 Task: Get directions from Canyonlands National Park, Utah, United States to Mount St. Helens, Washington, United States departing at 10:00 am on the 17th of June
Action: Mouse moved to (197, 99)
Screenshot: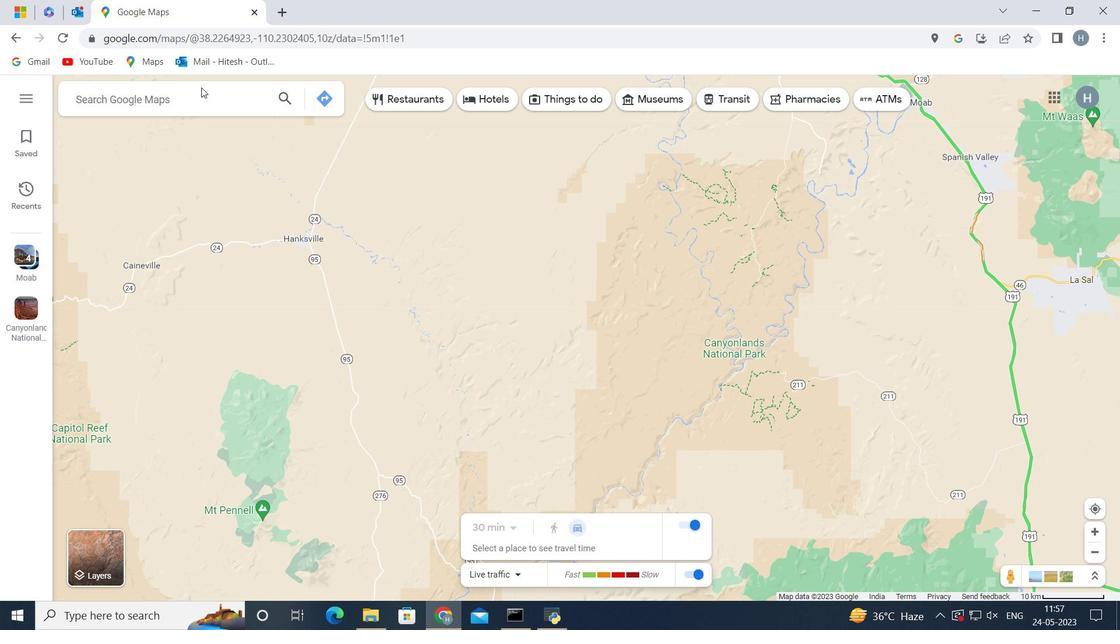 
Action: Mouse pressed left at (197, 99)
Screenshot: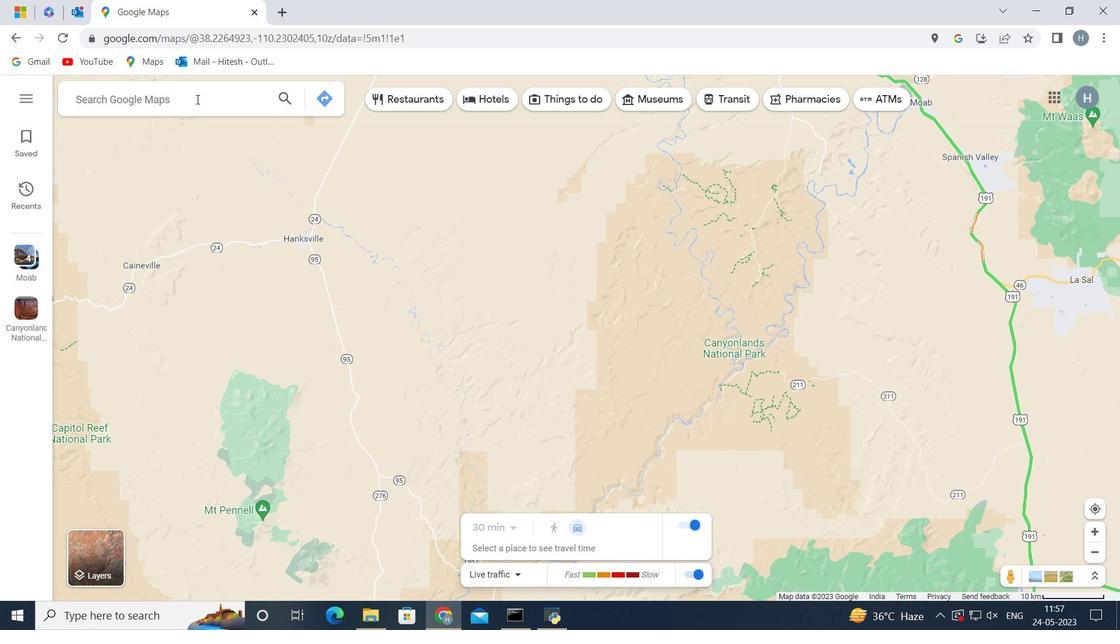 
Action: Key pressed <Key.shift>Canyonlands<Key.space>national<Key.space>park<Key.space>utah<Key.space>united<Key.space>state
Screenshot: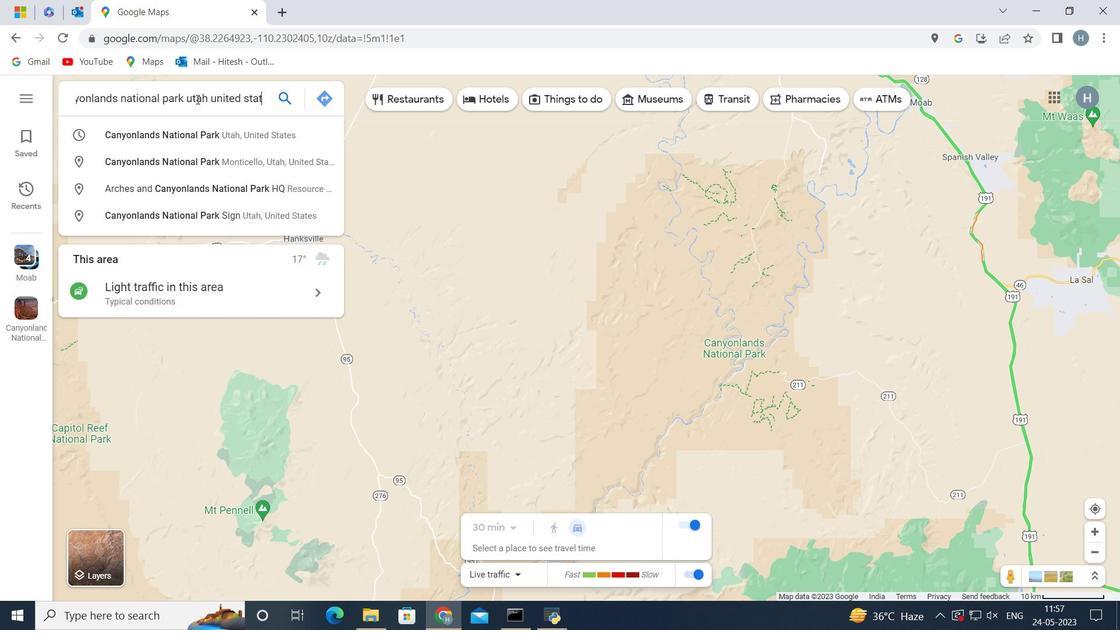 
Action: Mouse moved to (323, 96)
Screenshot: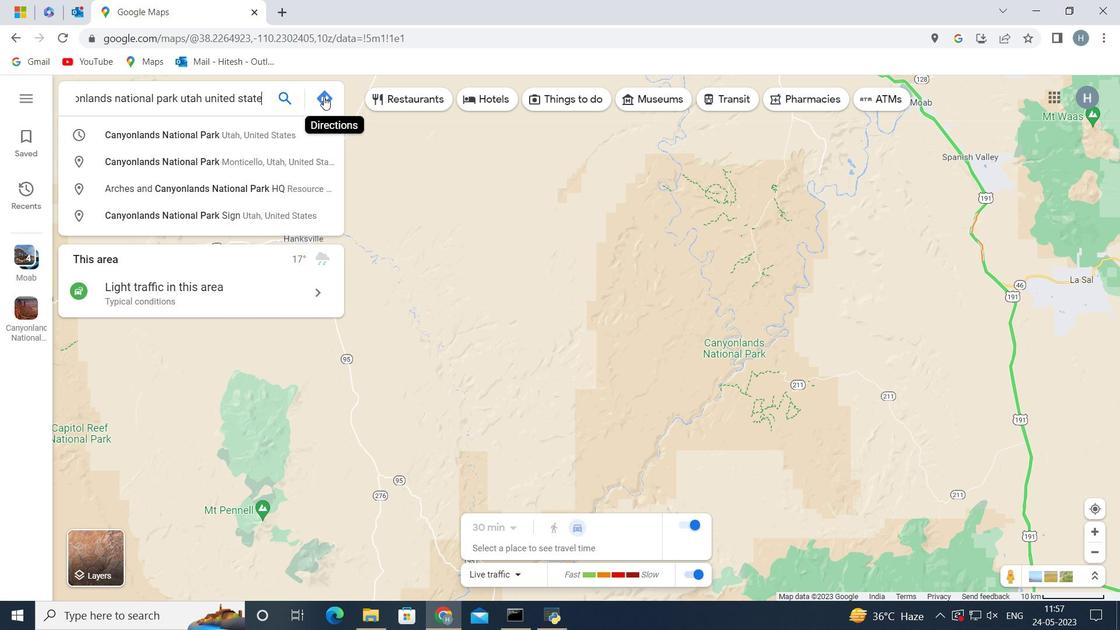 
Action: Mouse pressed left at (323, 96)
Screenshot: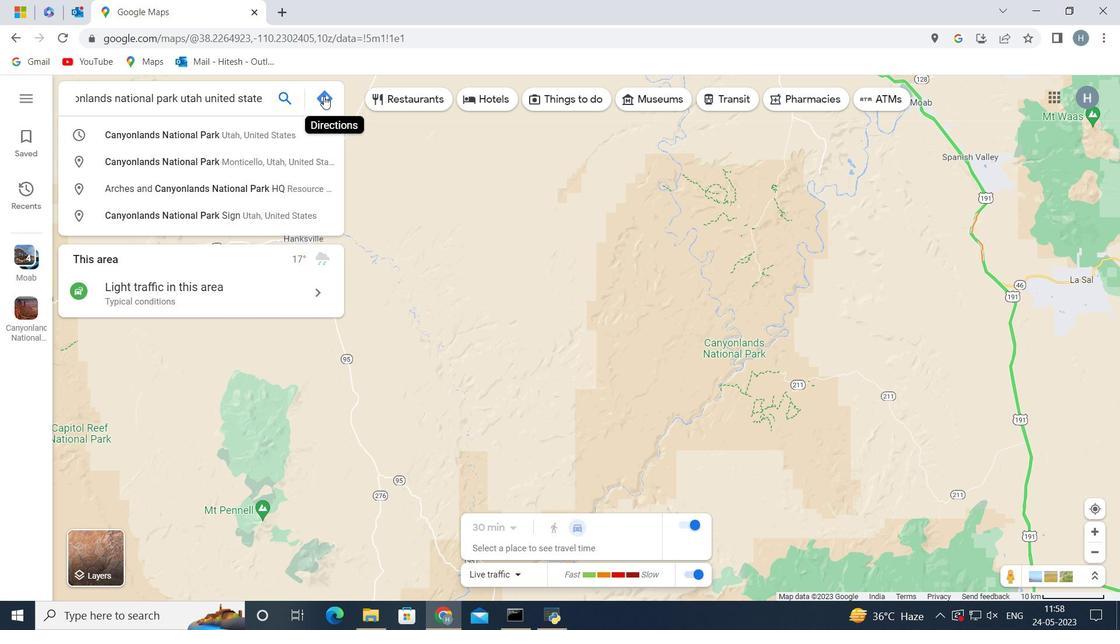 
Action: Mouse moved to (222, 144)
Screenshot: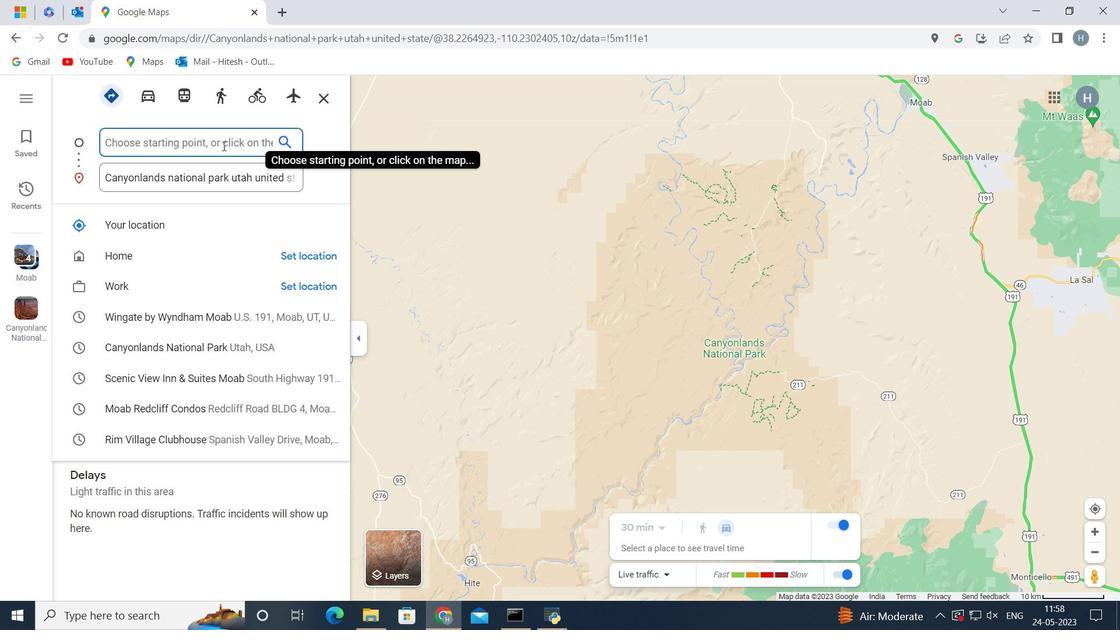
Action: Key pressed <Key.shift>Mount<Key.space><Key.shift>St.helens<Key.space>washington<Key.space>united<Key.space>state
Screenshot: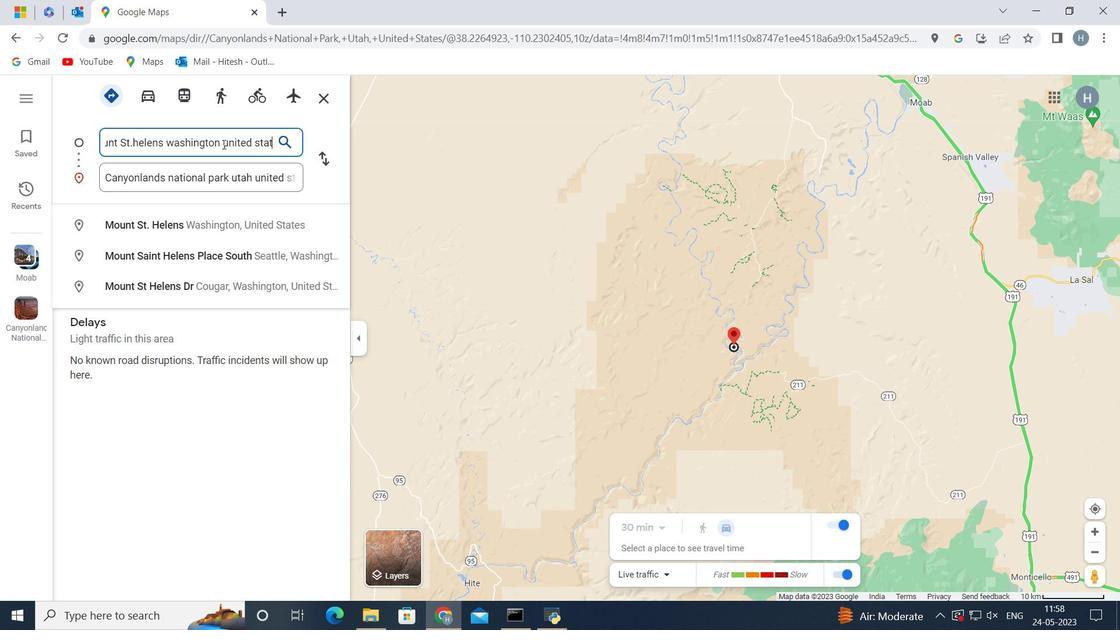 
Action: Mouse moved to (322, 157)
Screenshot: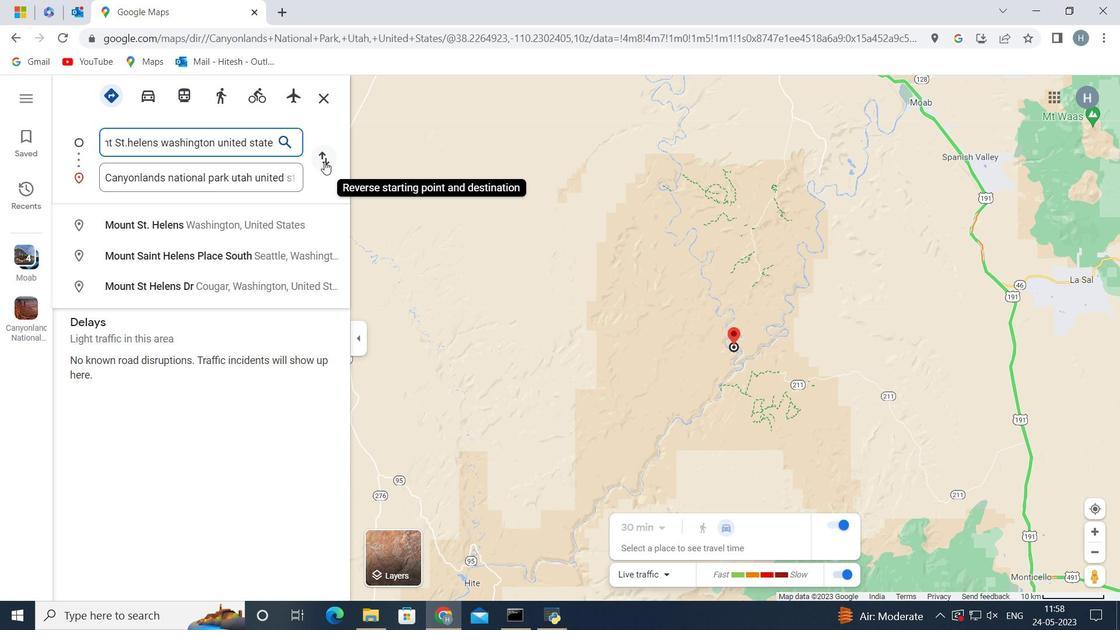 
Action: Mouse pressed left at (322, 157)
Screenshot: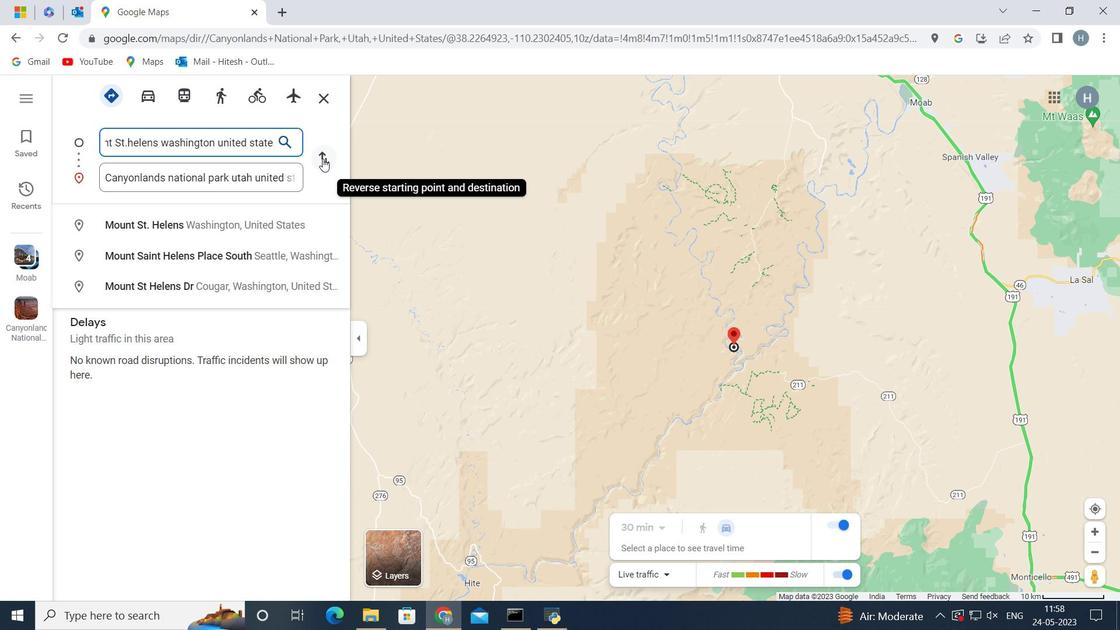 
Action: Mouse moved to (166, 257)
Screenshot: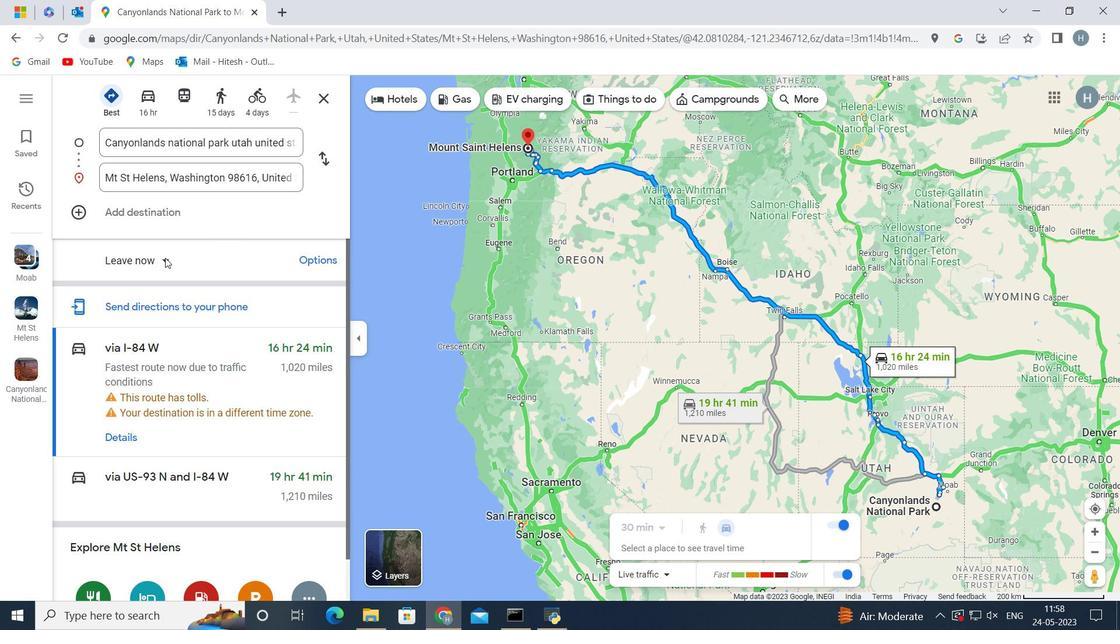 
Action: Mouse pressed left at (166, 257)
Screenshot: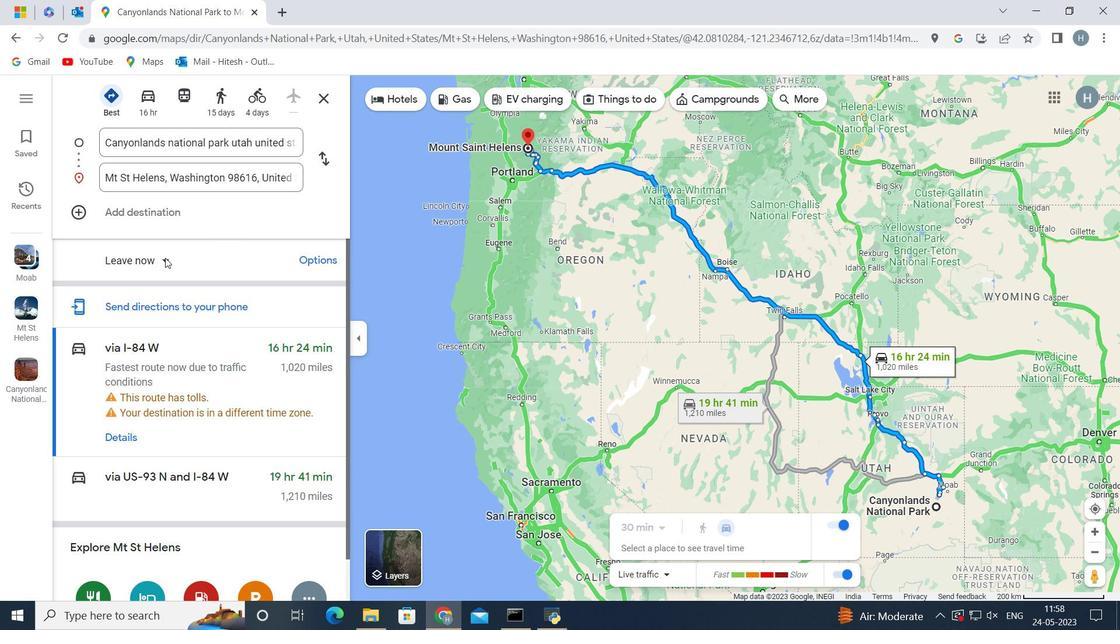 
Action: Mouse moved to (140, 301)
Screenshot: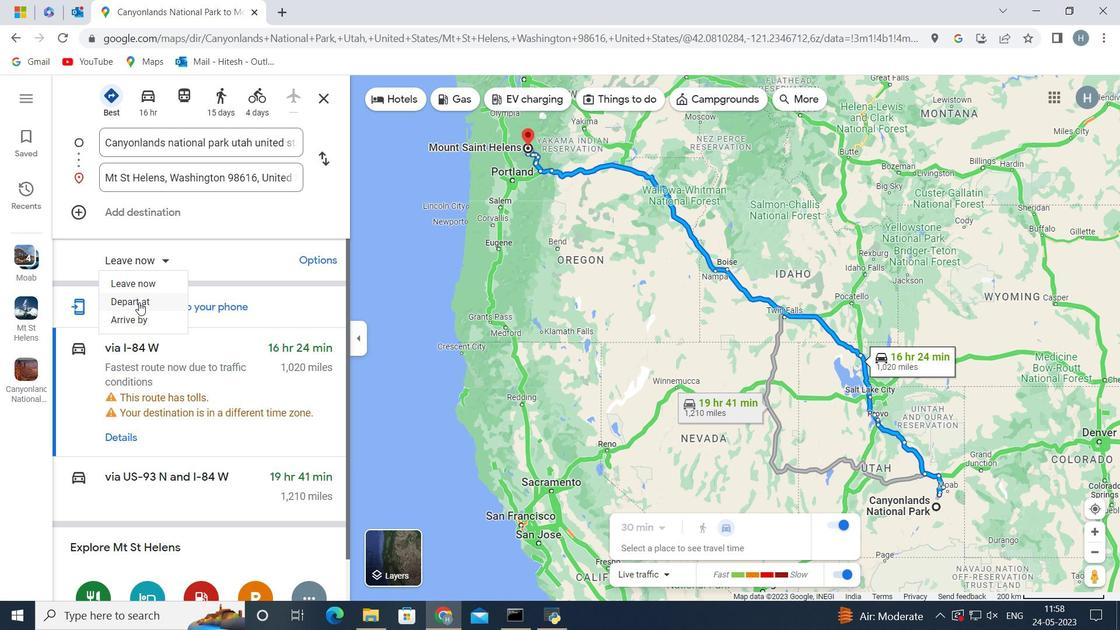 
Action: Mouse pressed left at (140, 301)
Screenshot: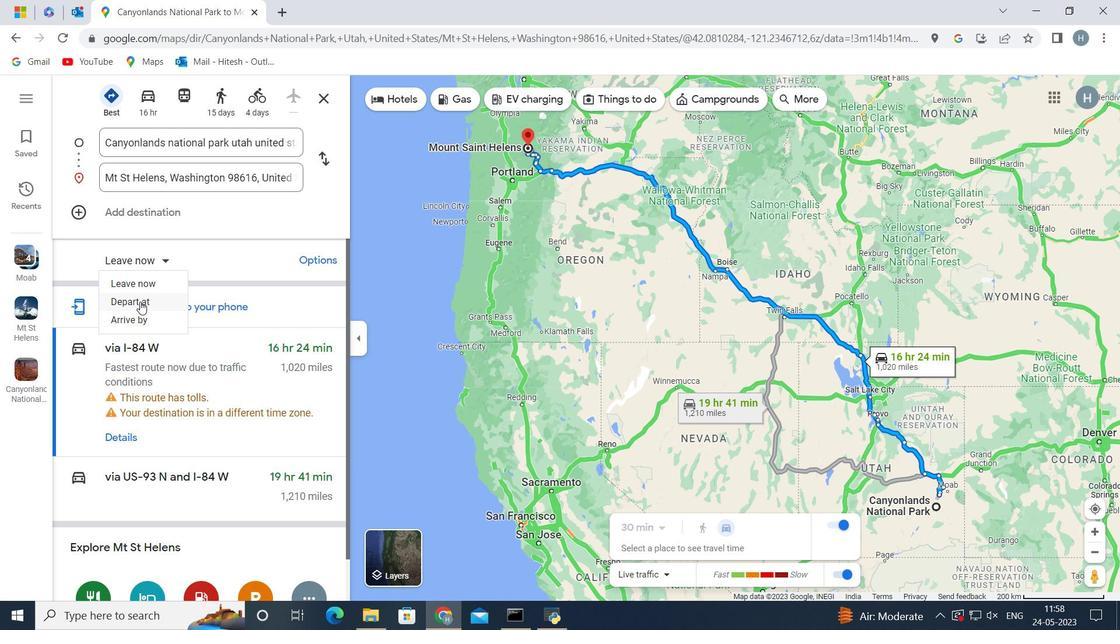 
Action: Mouse moved to (186, 246)
Screenshot: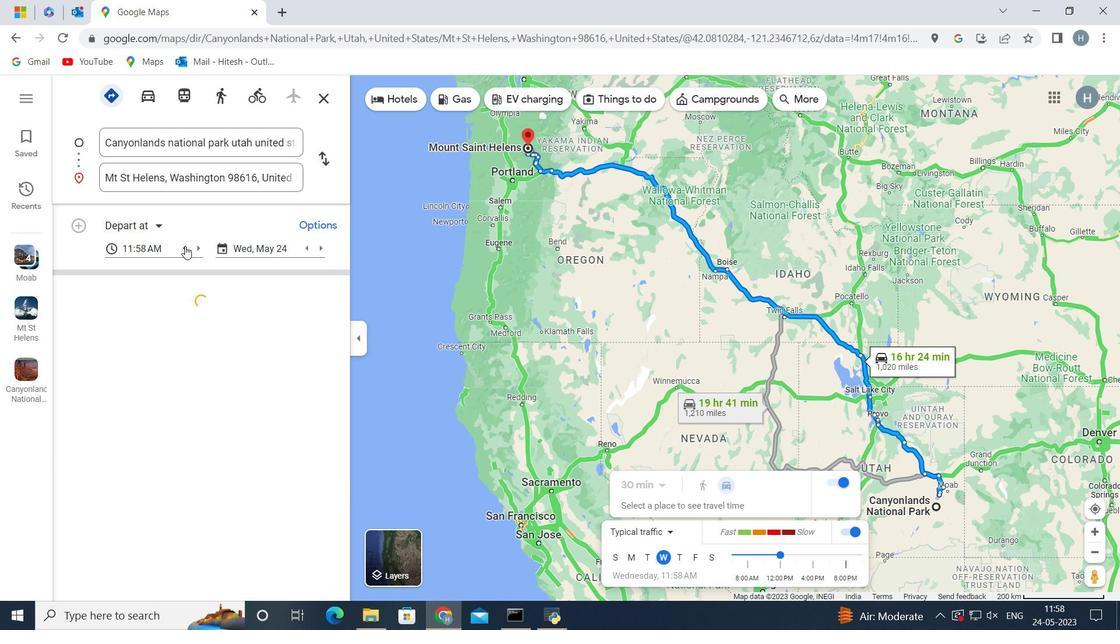 
Action: Mouse pressed left at (186, 246)
Screenshot: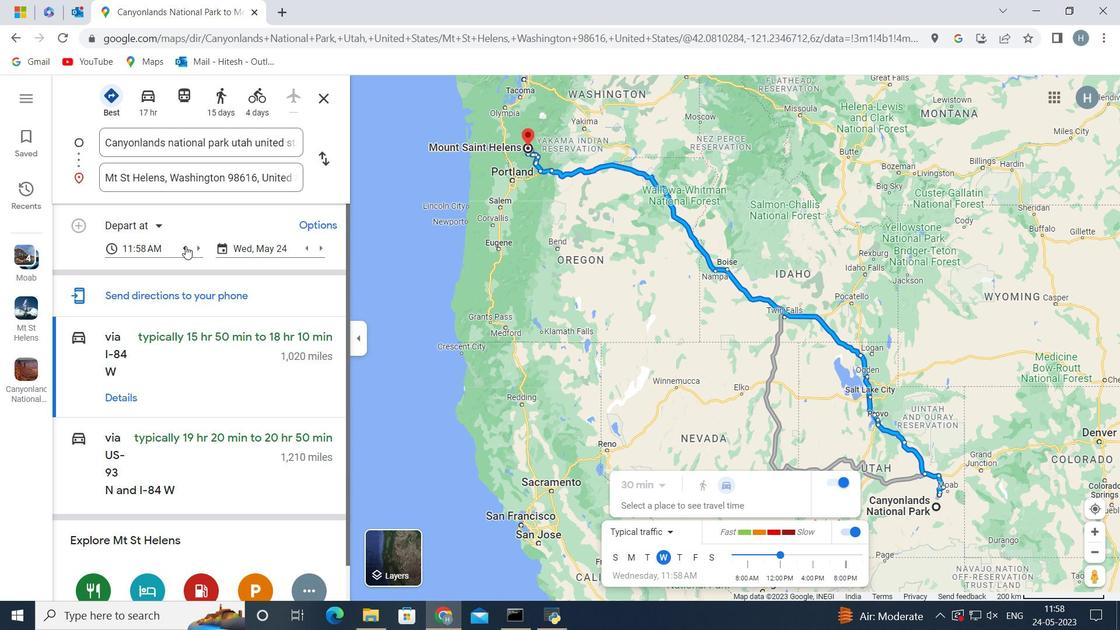 
Action: Mouse pressed left at (186, 246)
Screenshot: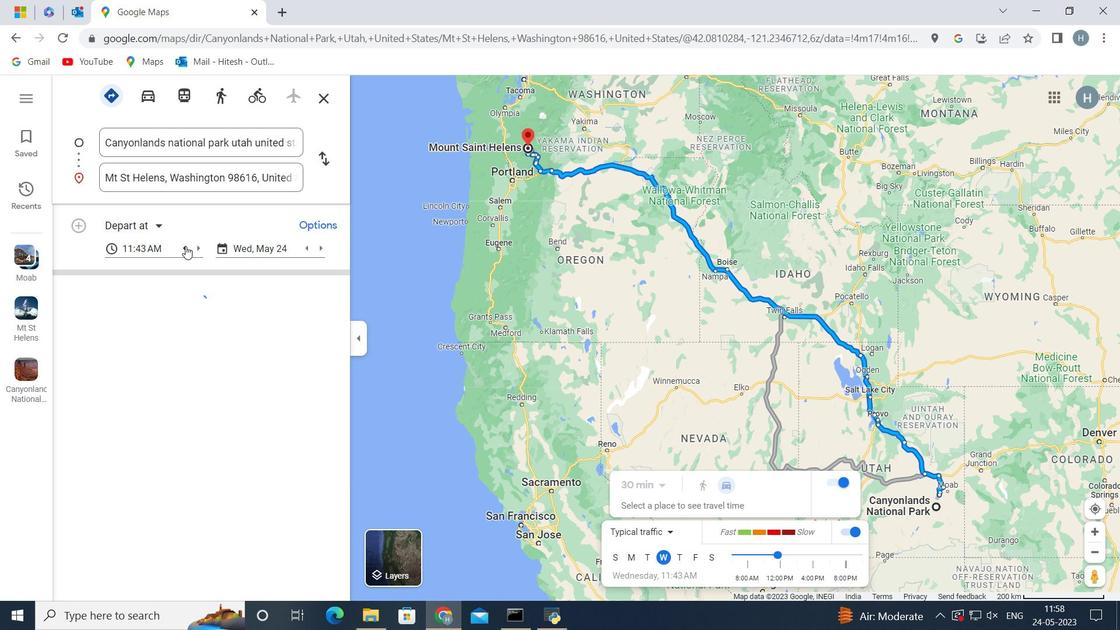 
Action: Mouse moved to (182, 246)
Screenshot: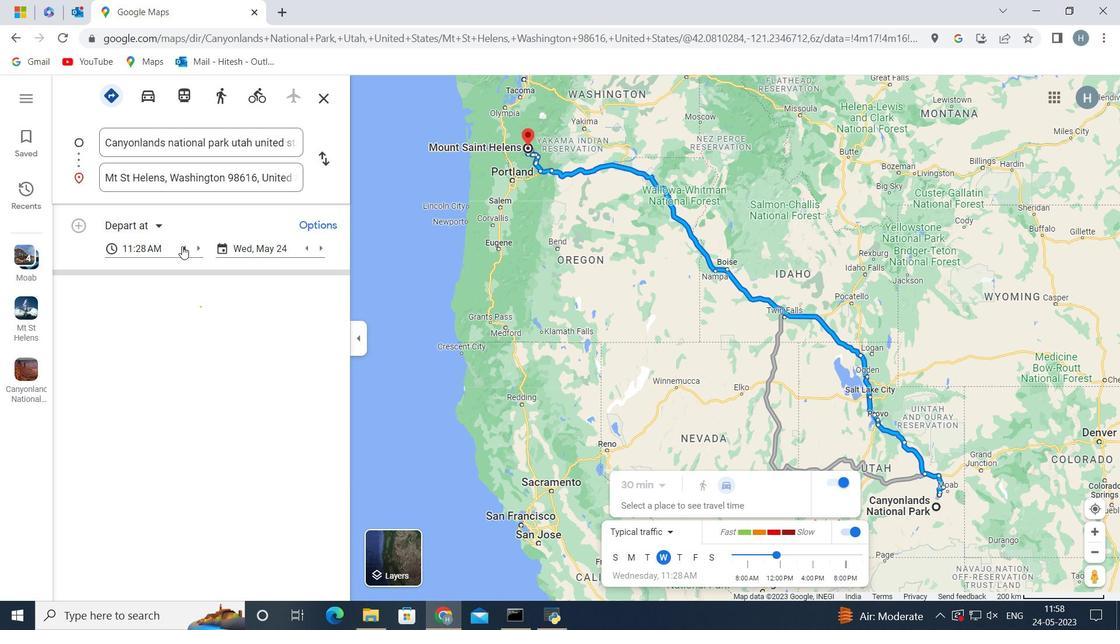 
Action: Mouse pressed left at (182, 246)
Screenshot: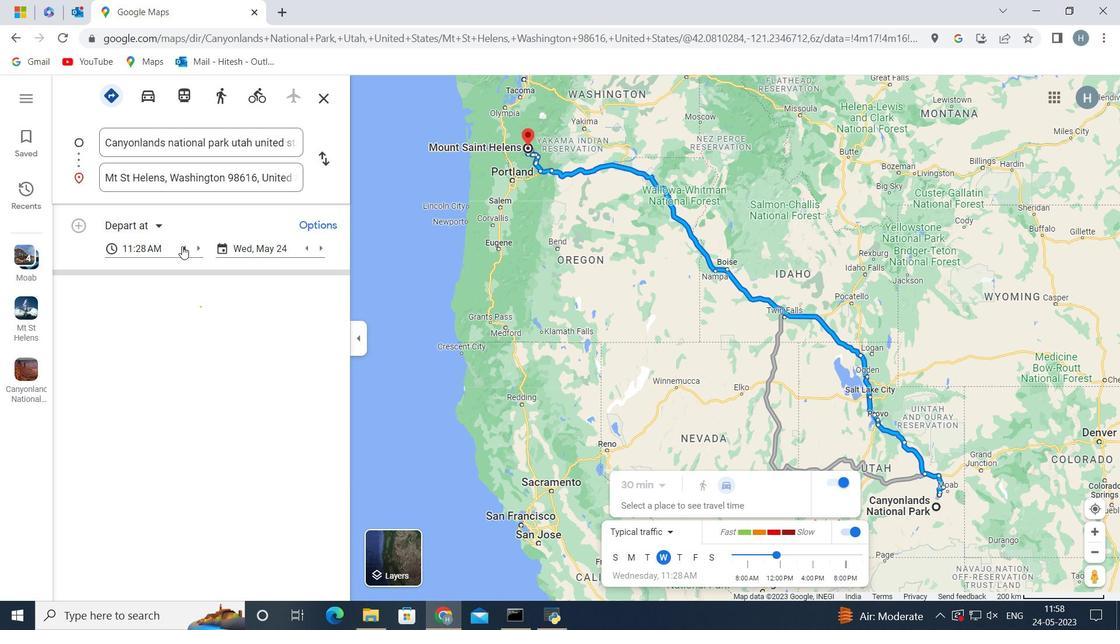 
Action: Mouse pressed left at (182, 246)
Screenshot: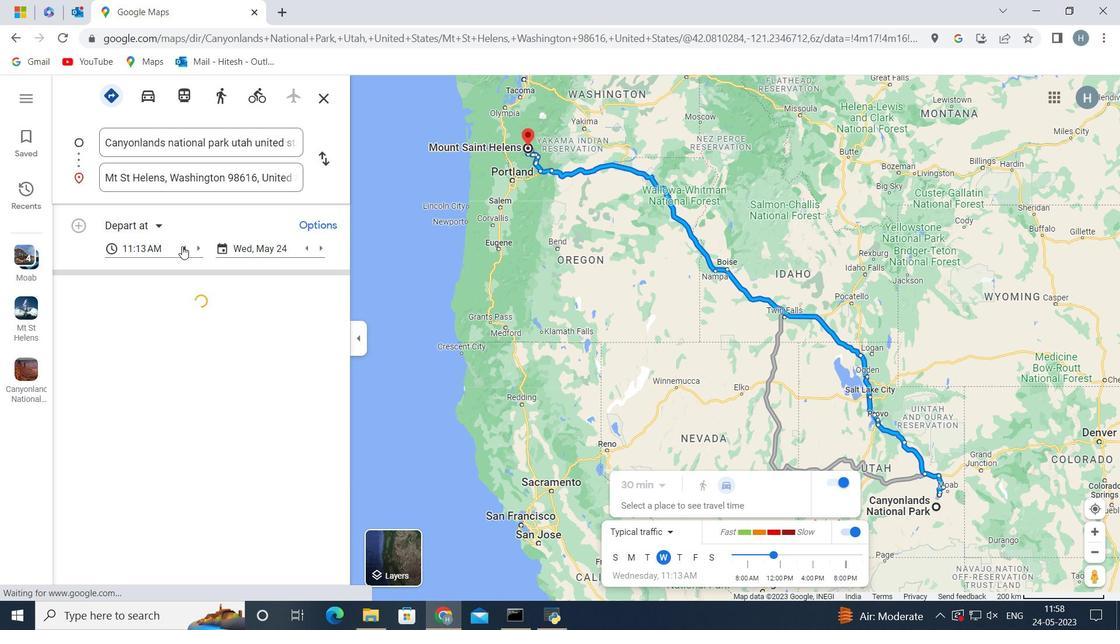 
Action: Mouse pressed left at (182, 246)
Screenshot: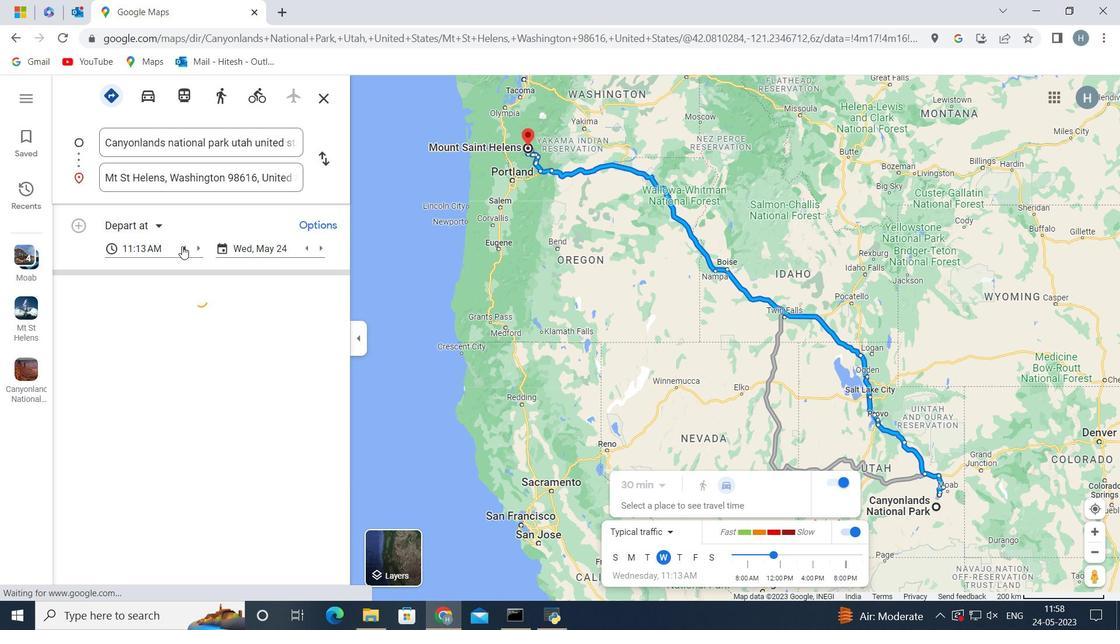 
Action: Mouse pressed left at (182, 246)
Screenshot: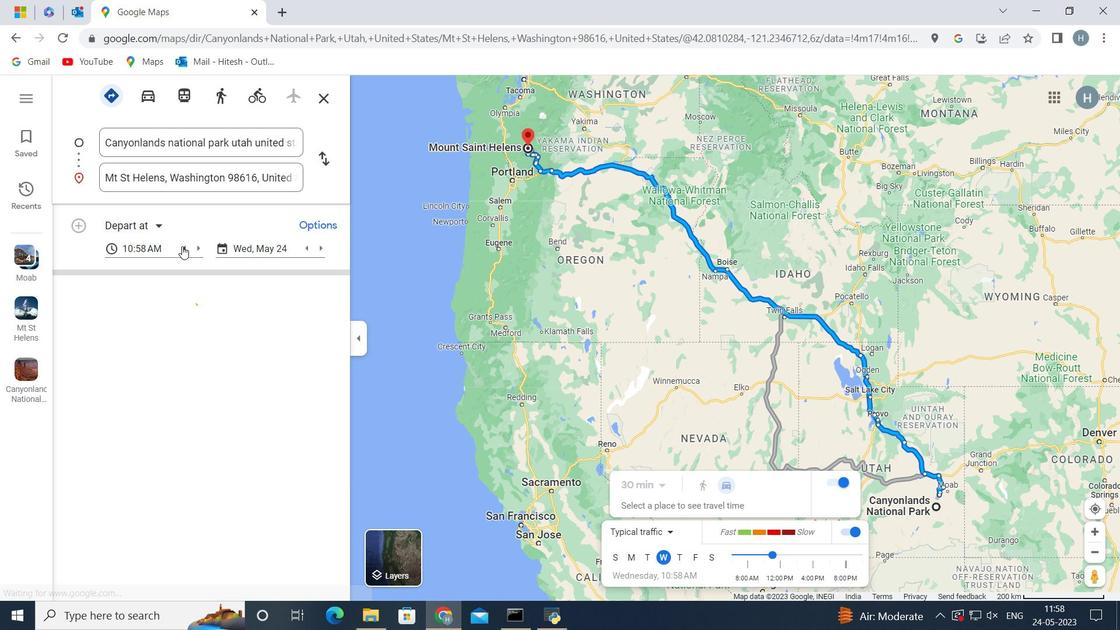 
Action: Mouse pressed left at (182, 246)
Screenshot: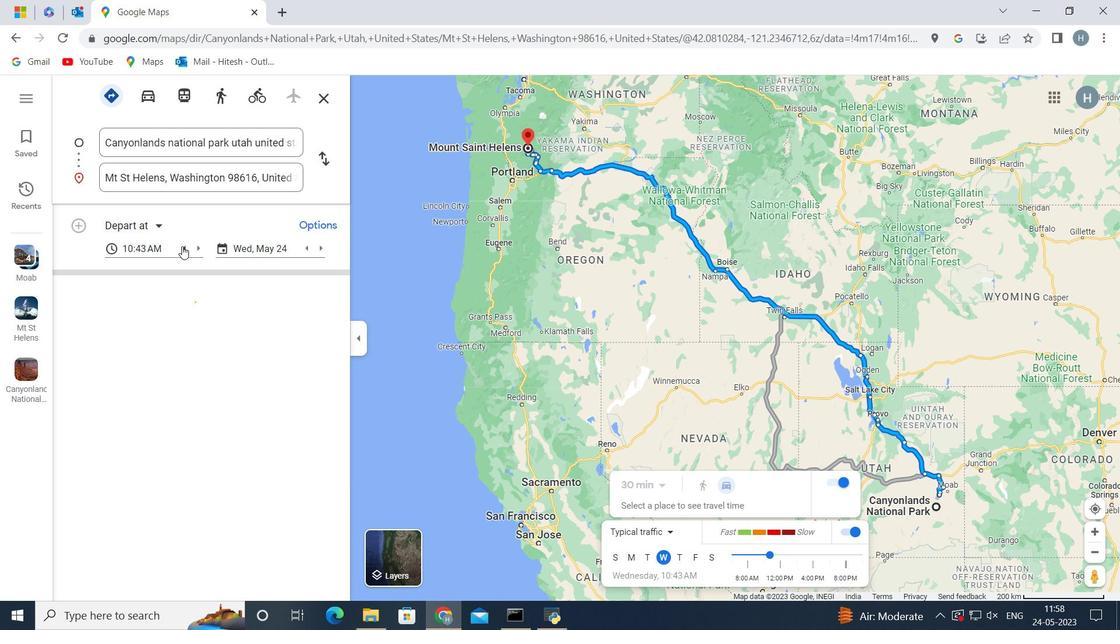 
Action: Mouse pressed left at (182, 246)
Screenshot: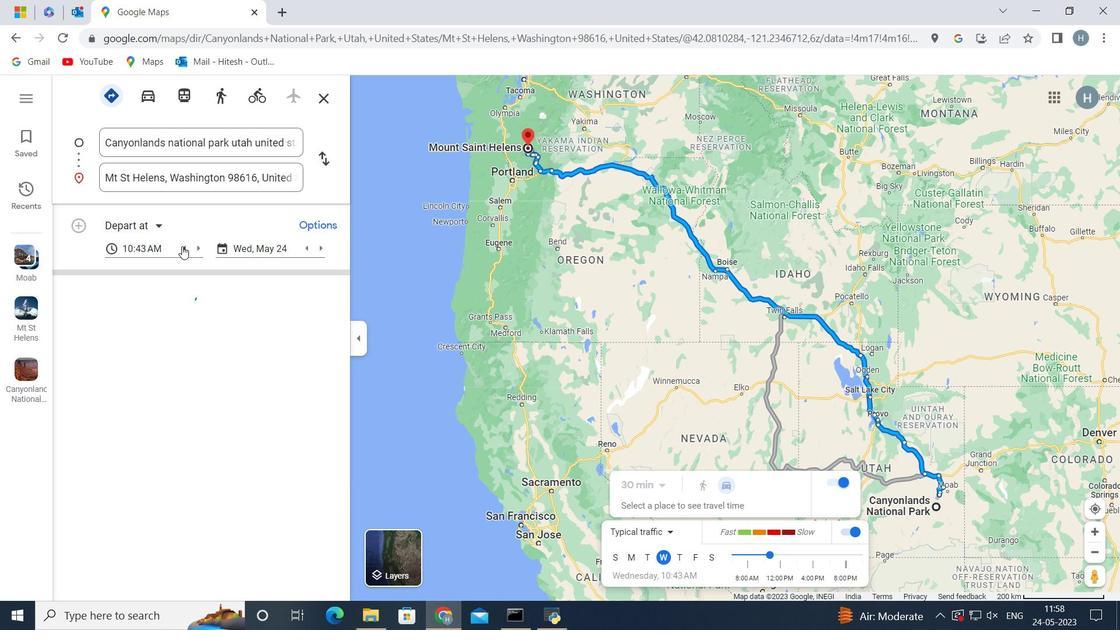 
Action: Mouse pressed left at (182, 246)
Screenshot: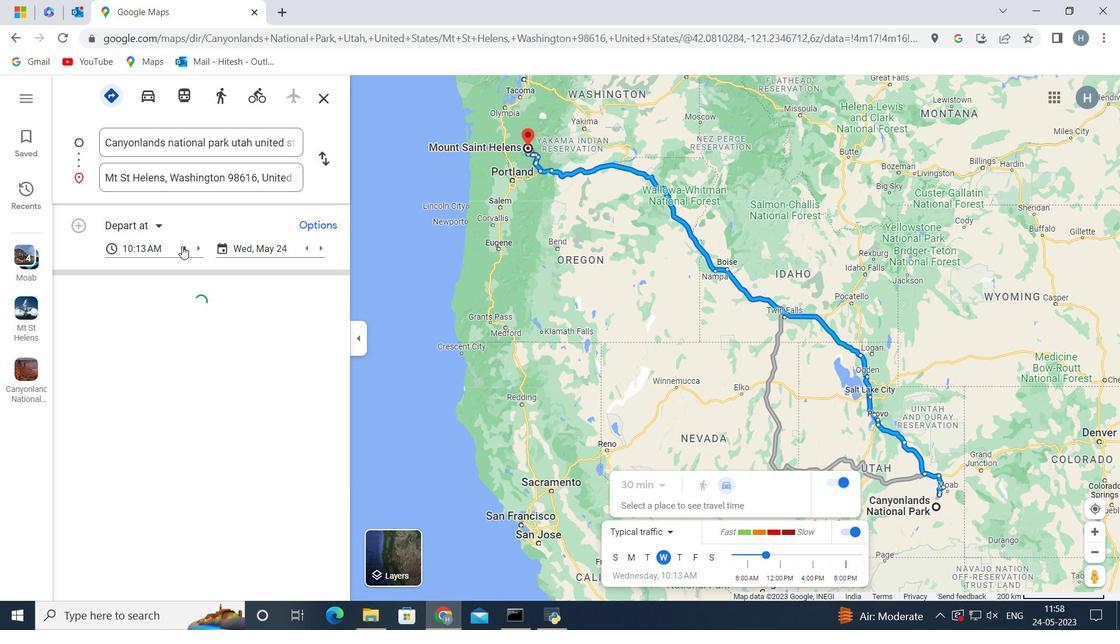 
Action: Mouse pressed left at (182, 246)
Screenshot: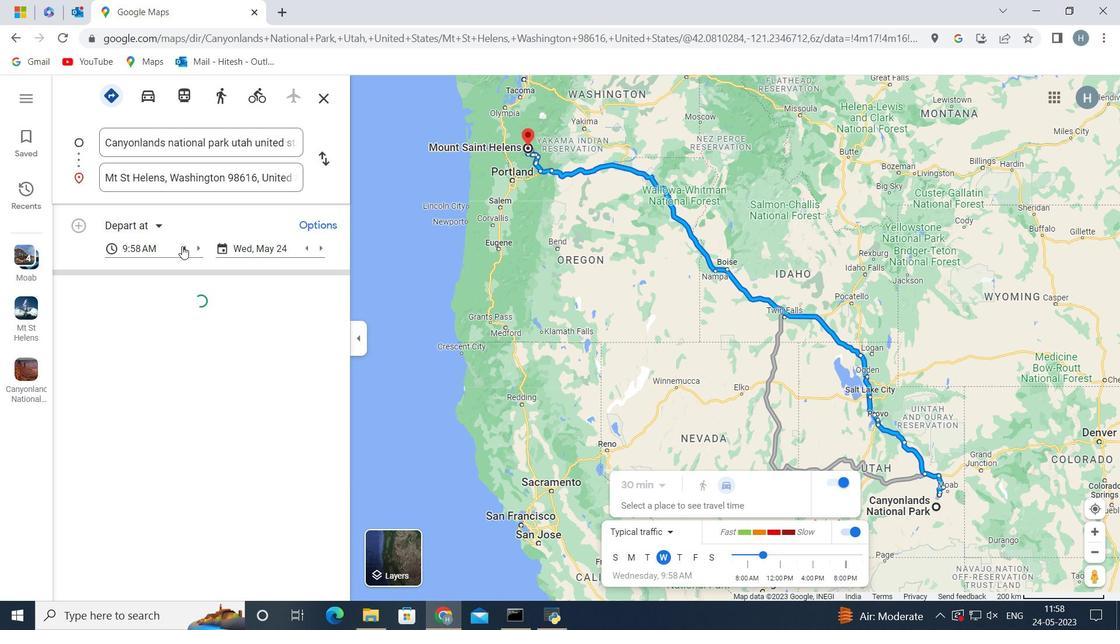 
Action: Mouse moved to (200, 247)
Screenshot: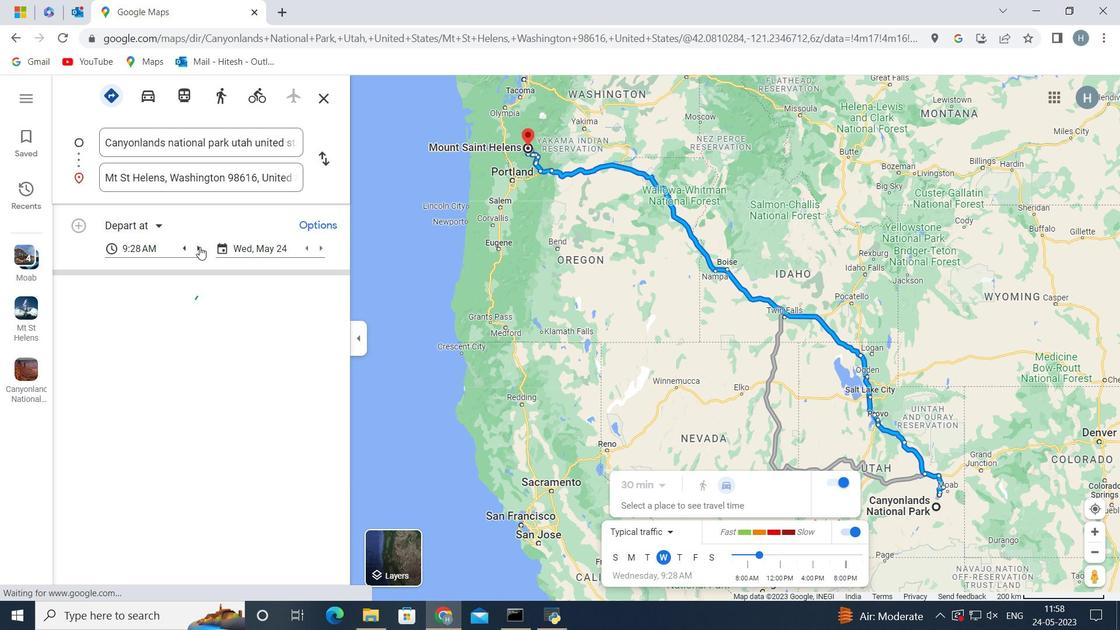 
Action: Mouse pressed left at (200, 247)
Screenshot: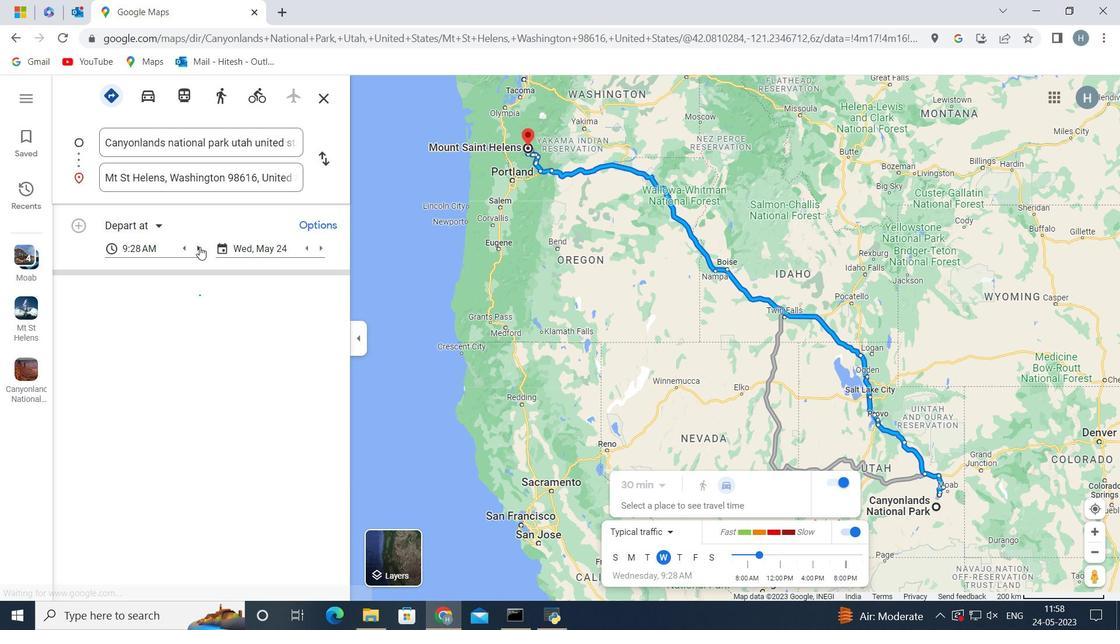 
Action: Mouse pressed left at (200, 247)
Screenshot: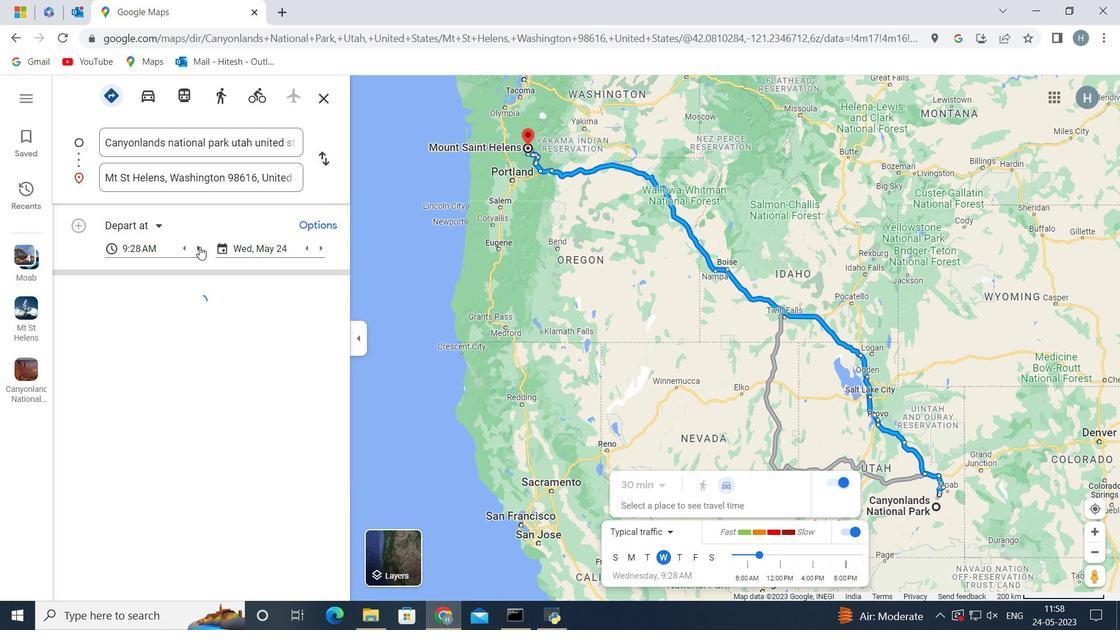 
Action: Mouse pressed left at (200, 247)
Screenshot: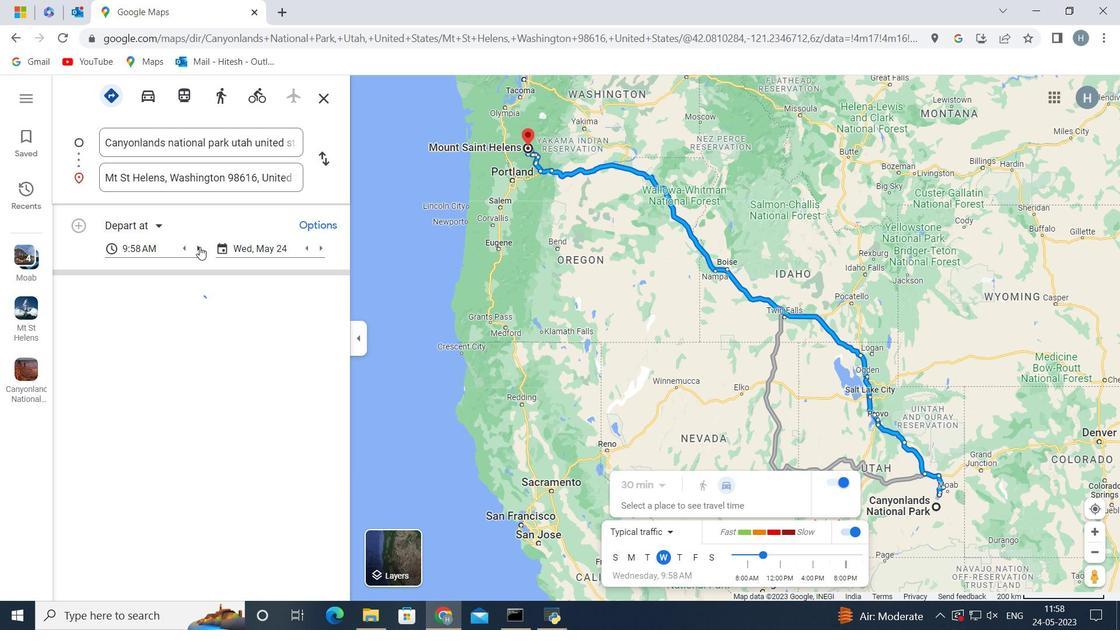 
Action: Mouse moved to (106, 248)
Screenshot: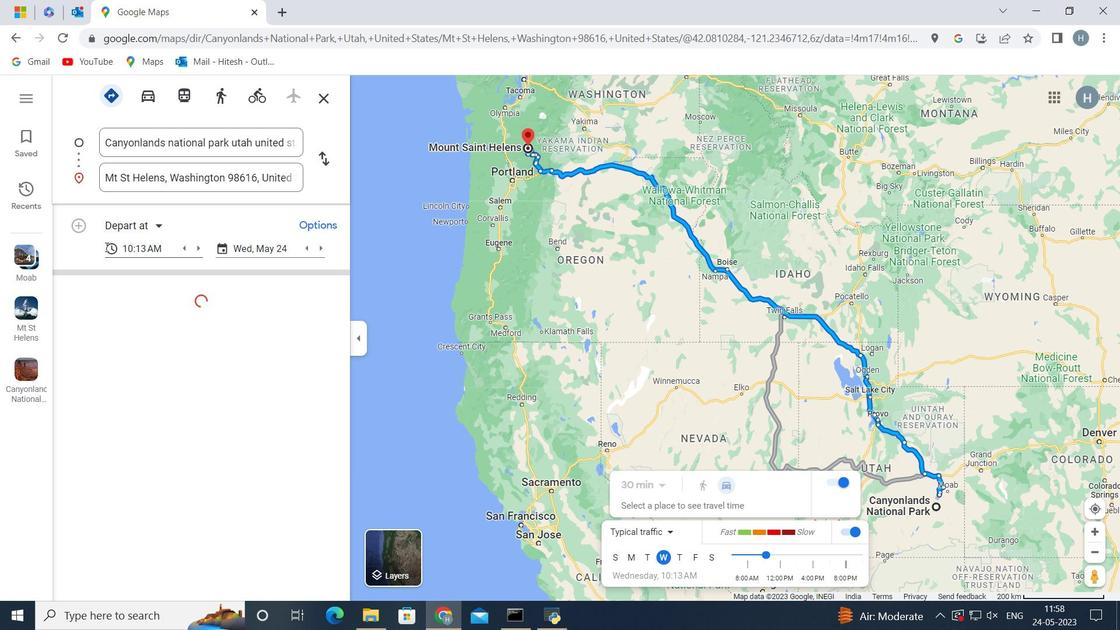
Action: Mouse pressed left at (106, 248)
Screenshot: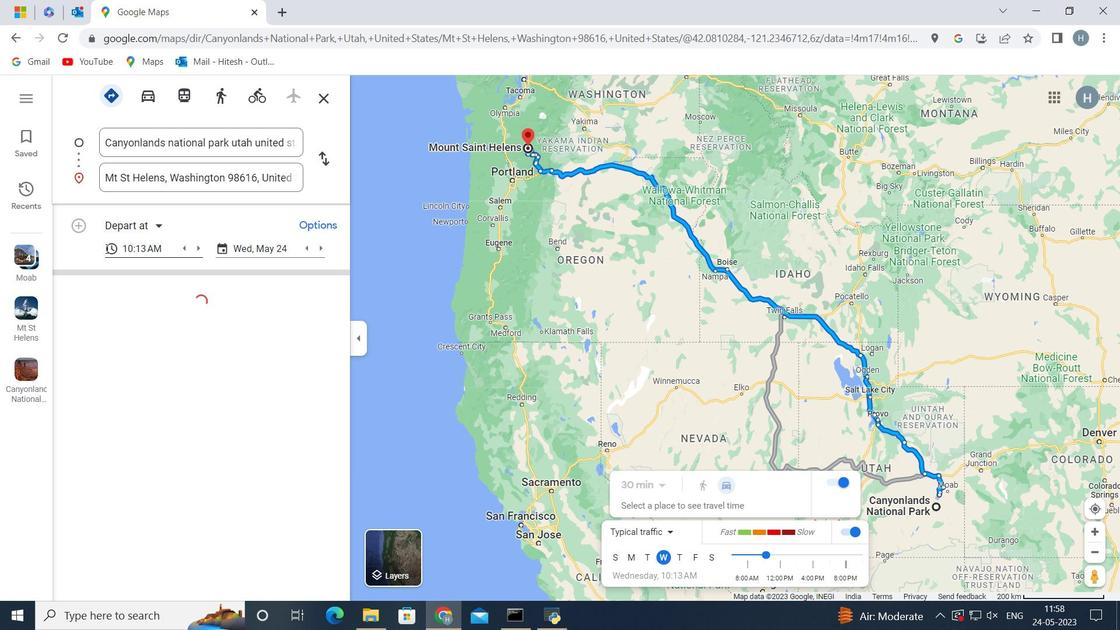 
Action: Mouse moved to (148, 413)
Screenshot: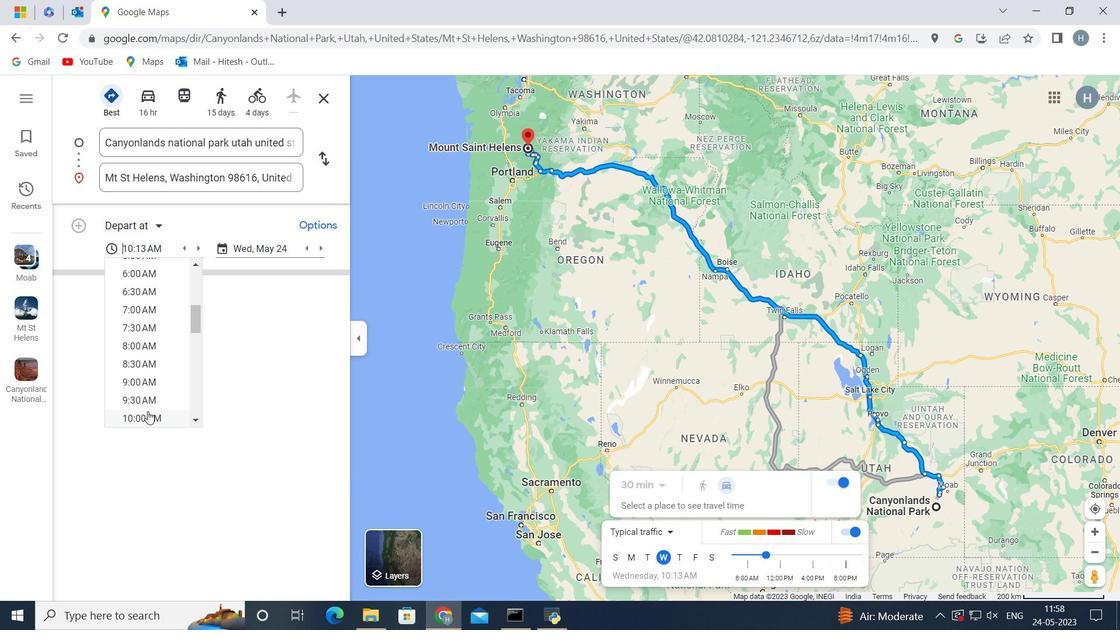 
Action: Mouse pressed left at (148, 413)
Screenshot: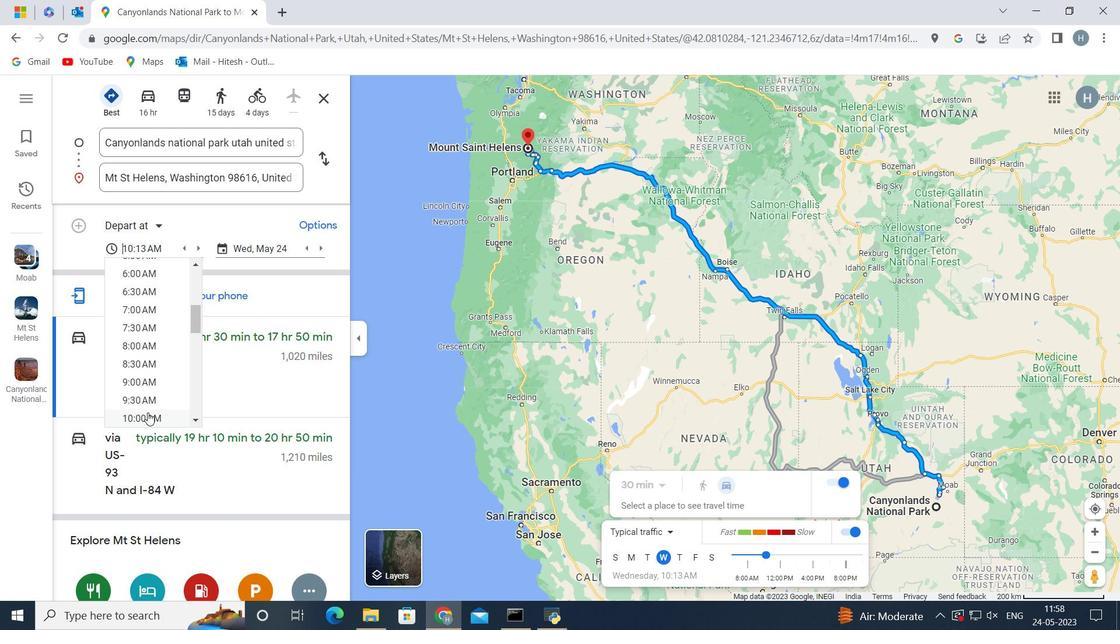 
Action: Mouse moved to (306, 244)
Screenshot: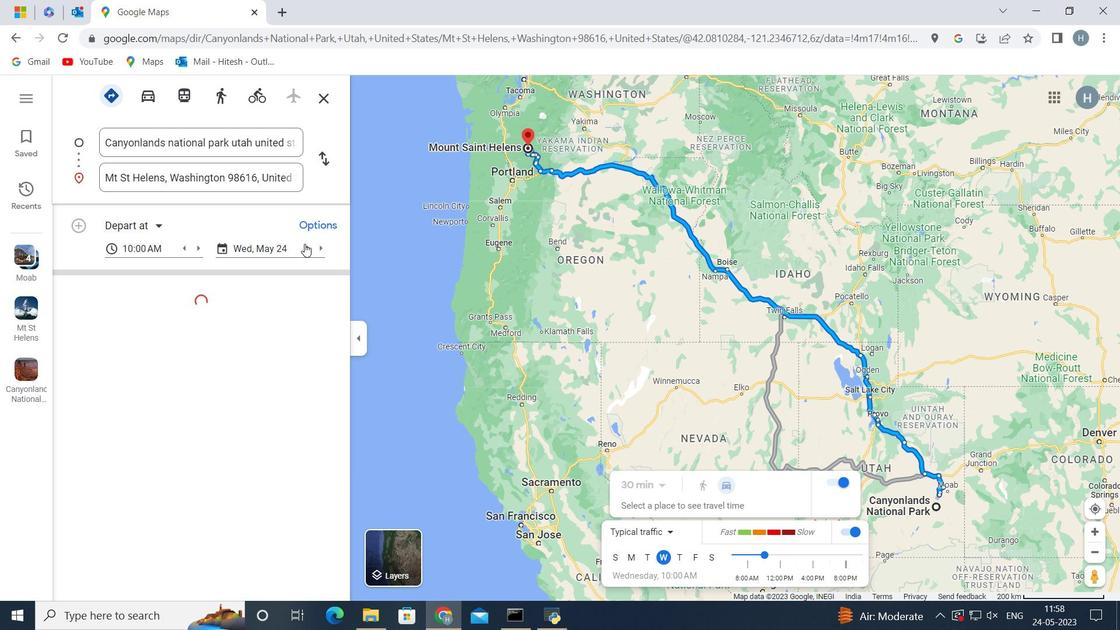 
Action: Mouse pressed left at (306, 244)
Screenshot: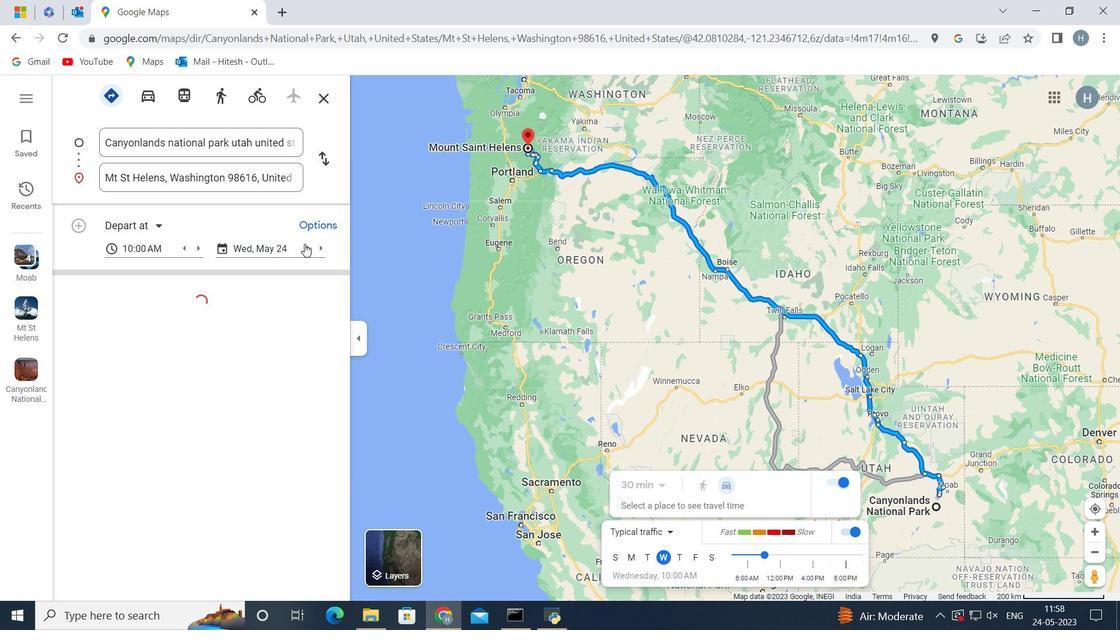 
Action: Mouse moved to (224, 249)
Screenshot: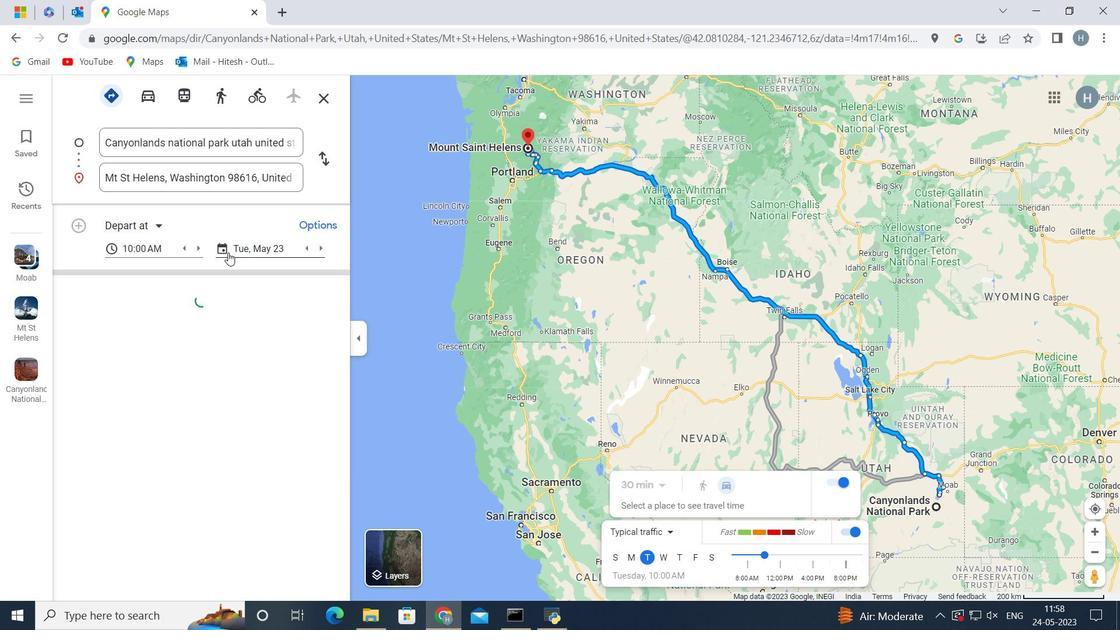 
Action: Mouse pressed left at (224, 249)
Screenshot: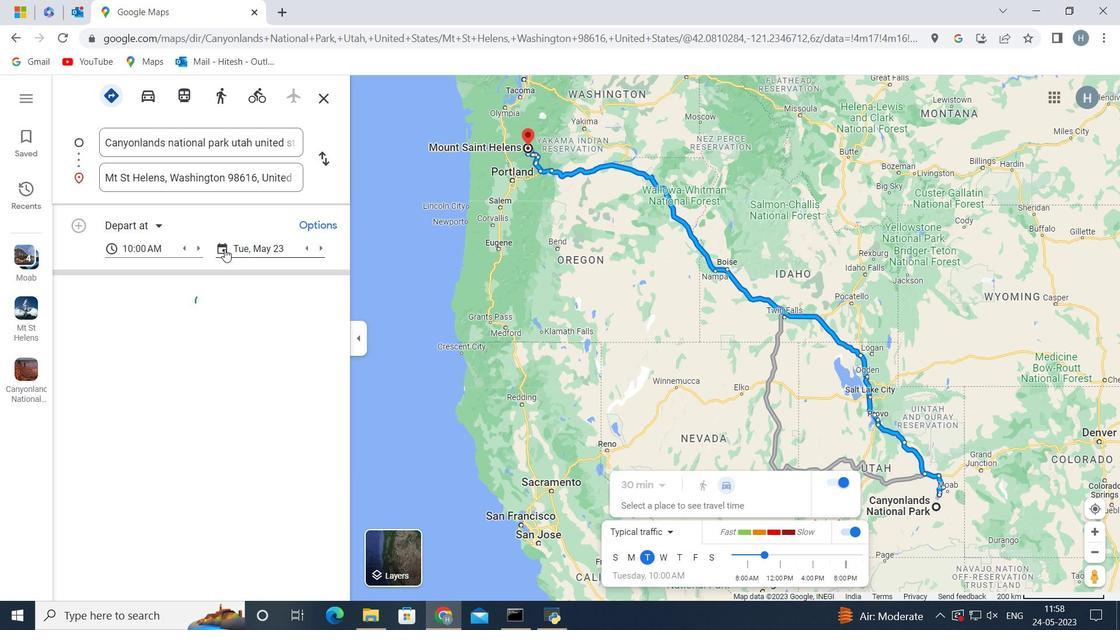 
Action: Mouse moved to (344, 274)
Screenshot: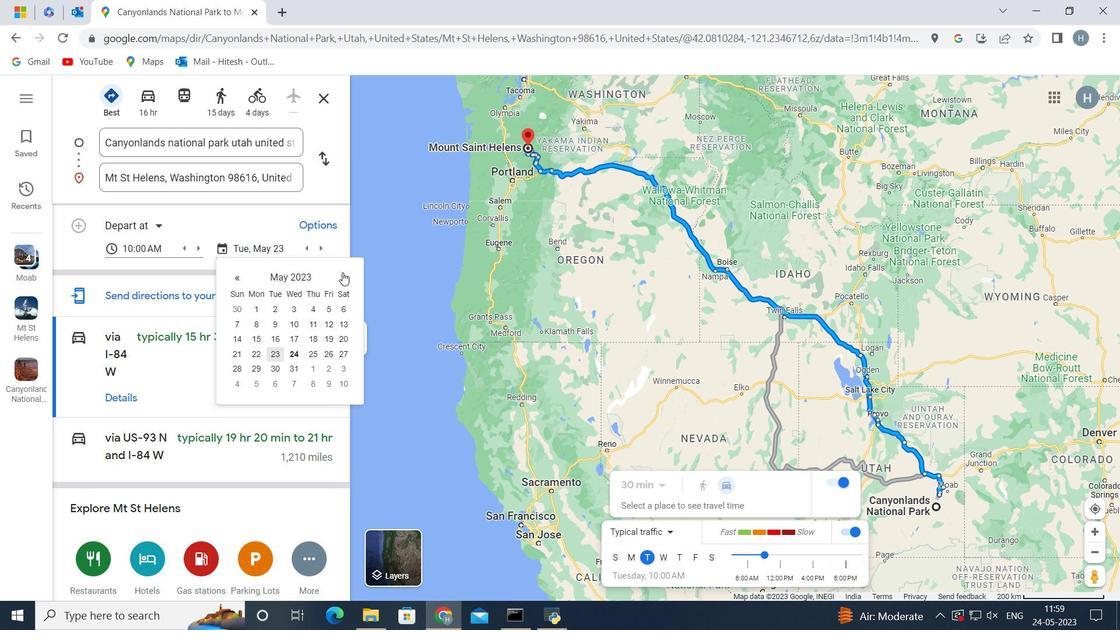 
Action: Mouse pressed left at (344, 274)
Screenshot: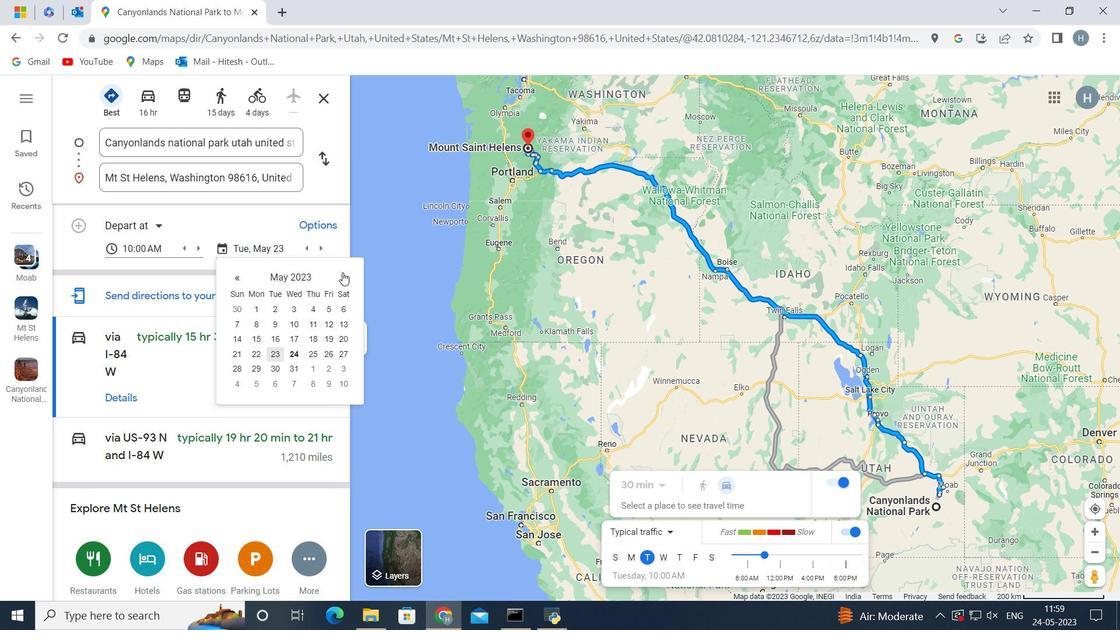 
Action: Mouse moved to (343, 338)
Screenshot: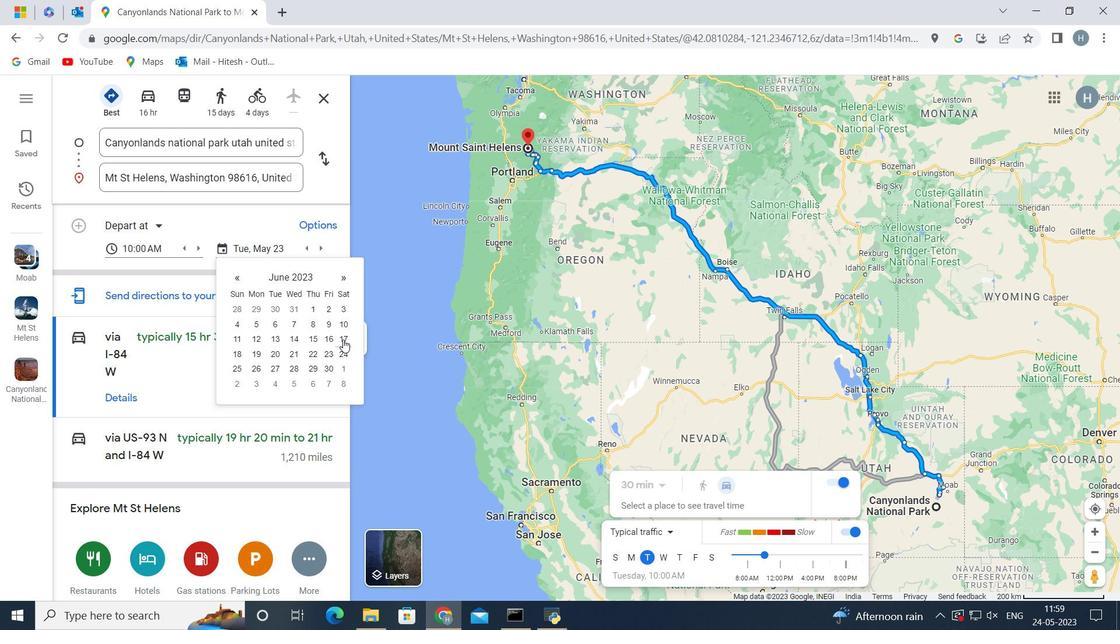 
Action: Mouse pressed left at (343, 338)
Screenshot: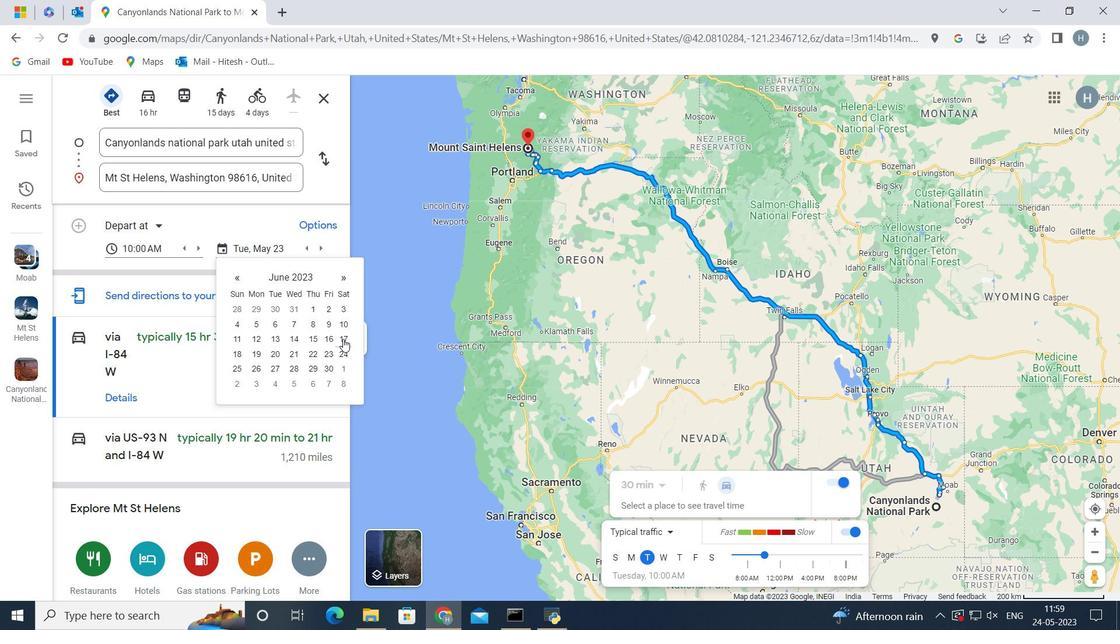 
Action: Mouse moved to (232, 399)
Screenshot: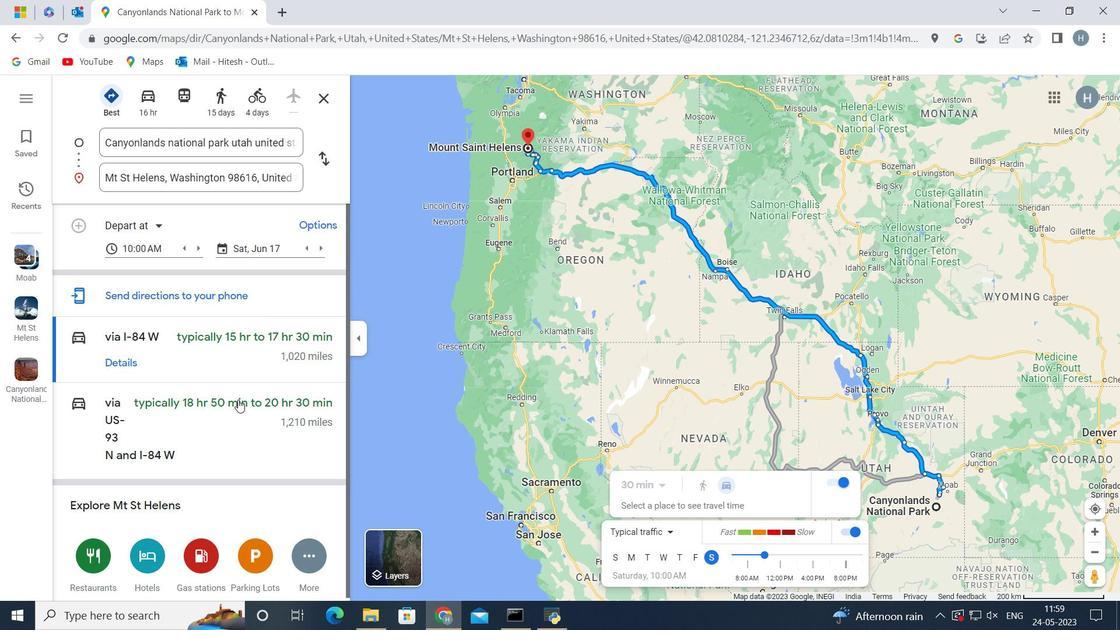 
Action: Mouse scrolled (232, 399) with delta (0, 0)
Screenshot: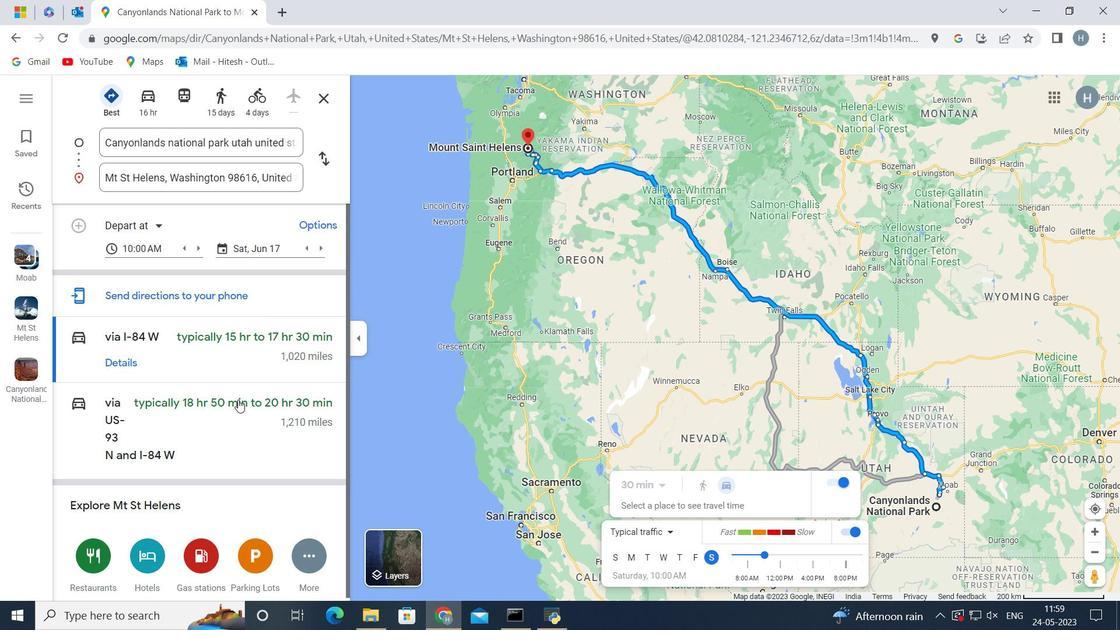 
Action: Mouse moved to (232, 399)
Screenshot: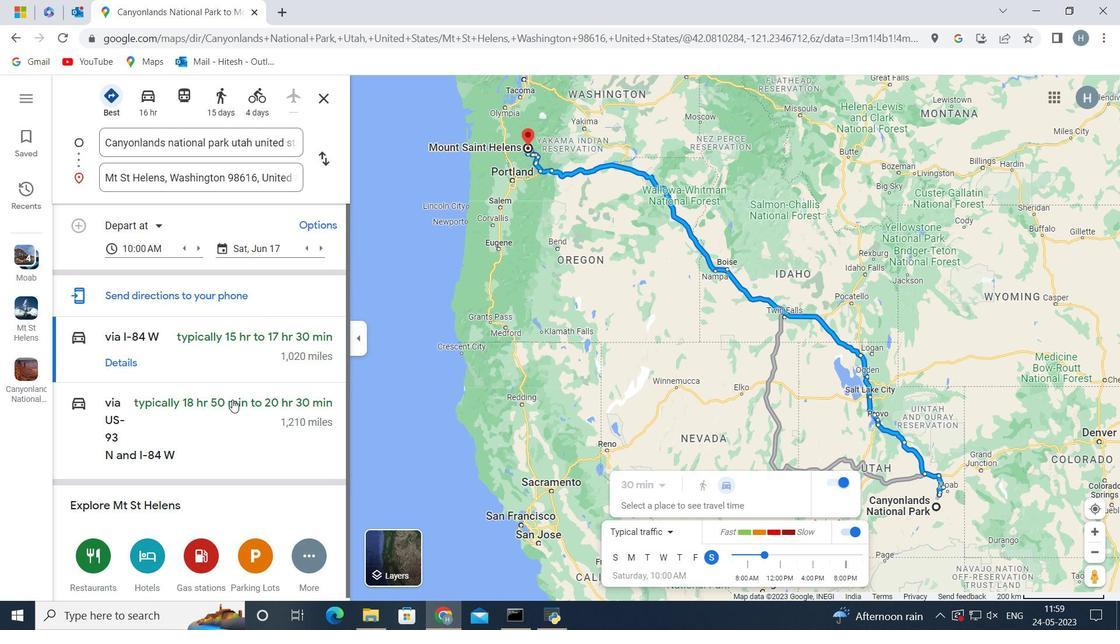 
Action: Mouse scrolled (232, 399) with delta (0, 0)
Screenshot: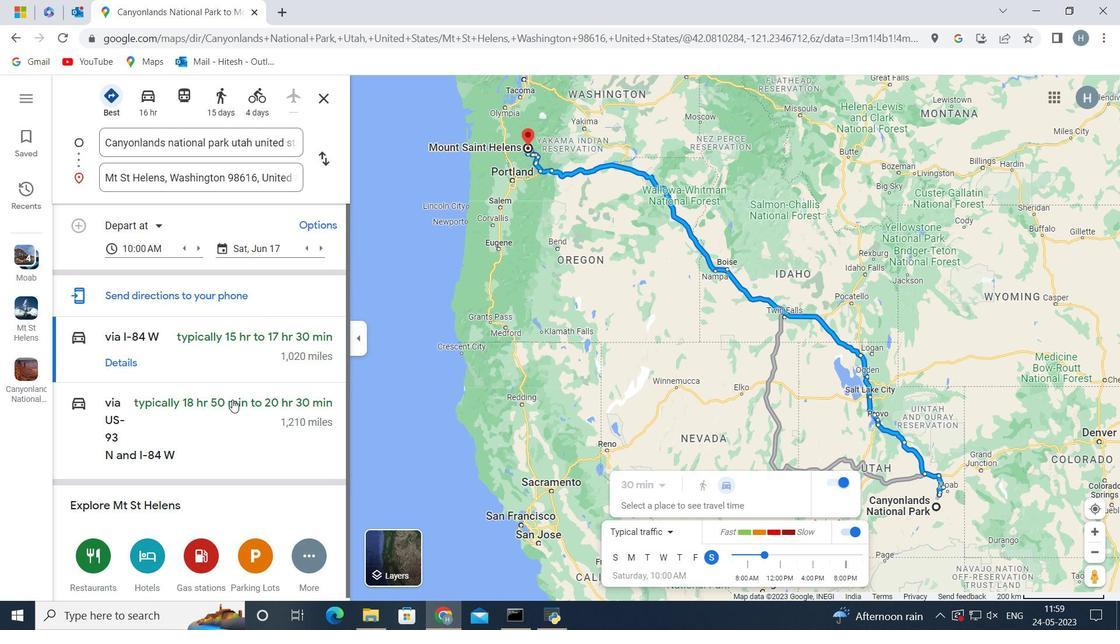 
Action: Mouse moved to (196, 358)
Screenshot: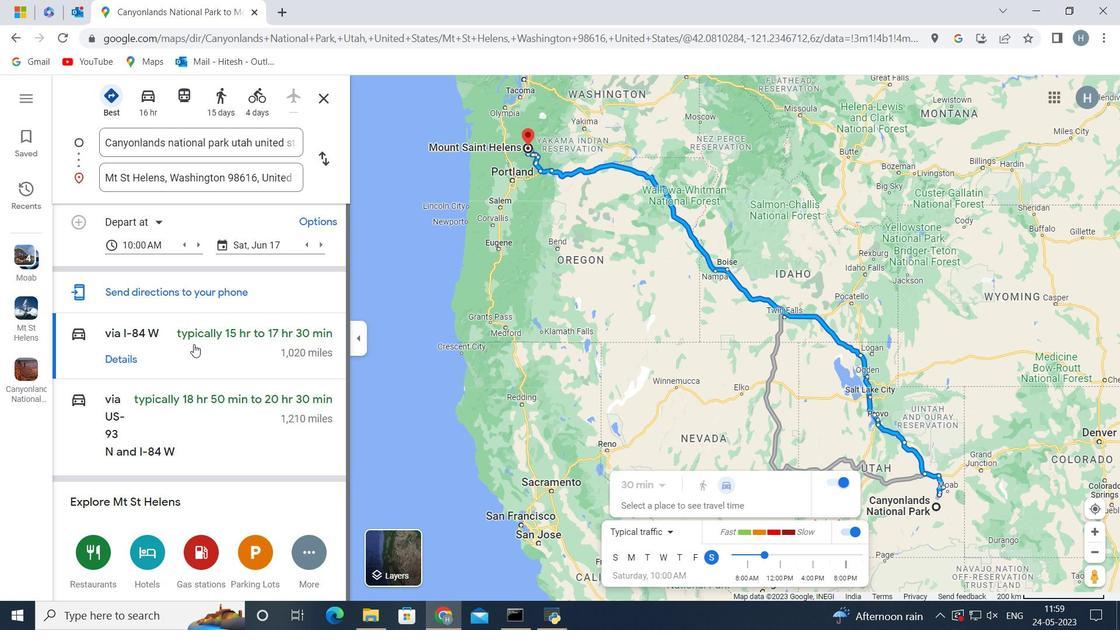 
Action: Mouse scrolled (196, 358) with delta (0, 0)
Screenshot: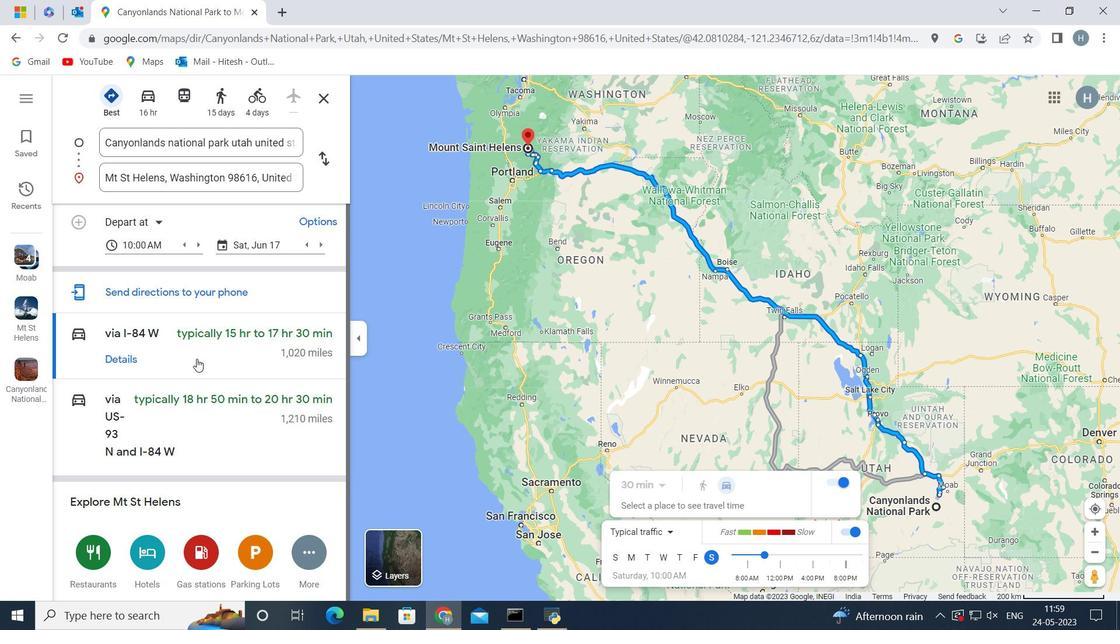 
Action: Mouse scrolled (196, 358) with delta (0, 0)
Screenshot: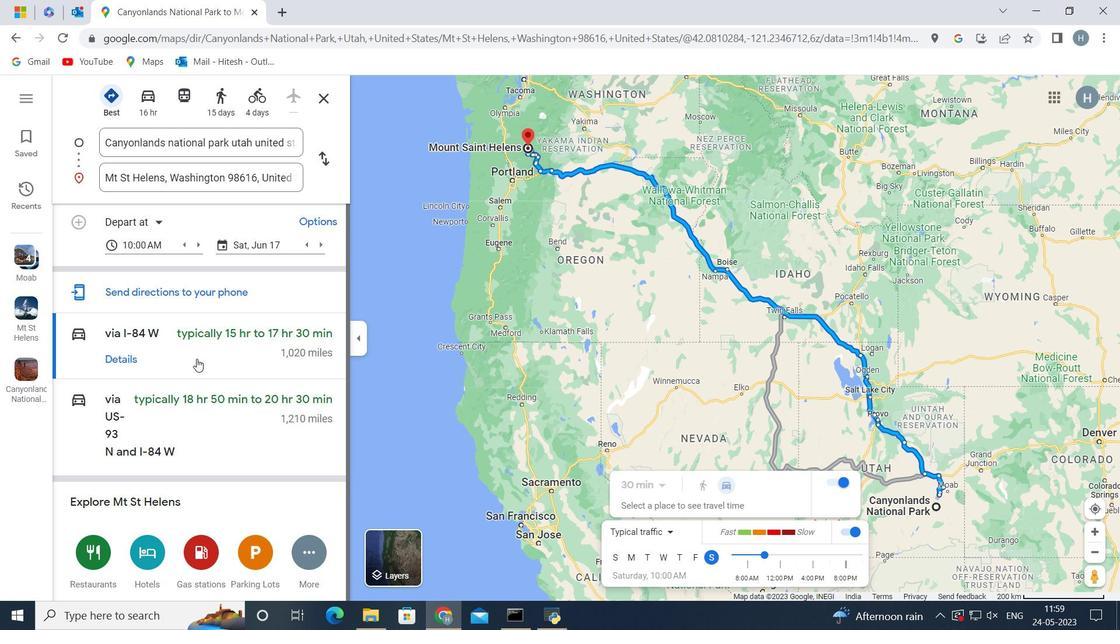 
Action: Mouse moved to (242, 363)
Screenshot: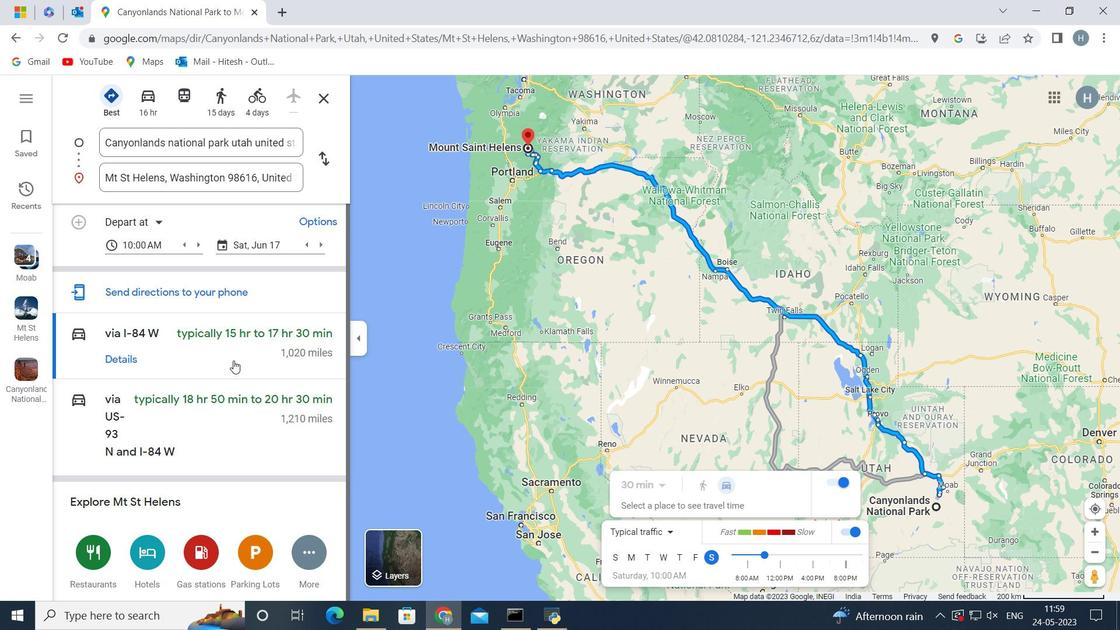 
Action: Mouse scrolled (242, 362) with delta (0, 0)
Screenshot: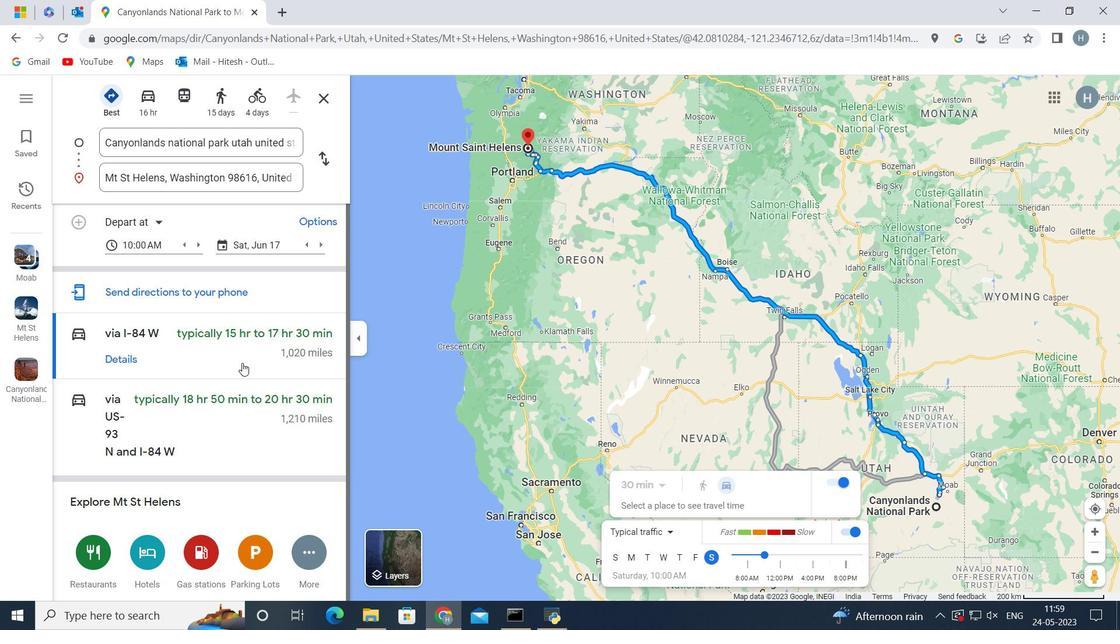 
Action: Mouse moved to (242, 363)
Screenshot: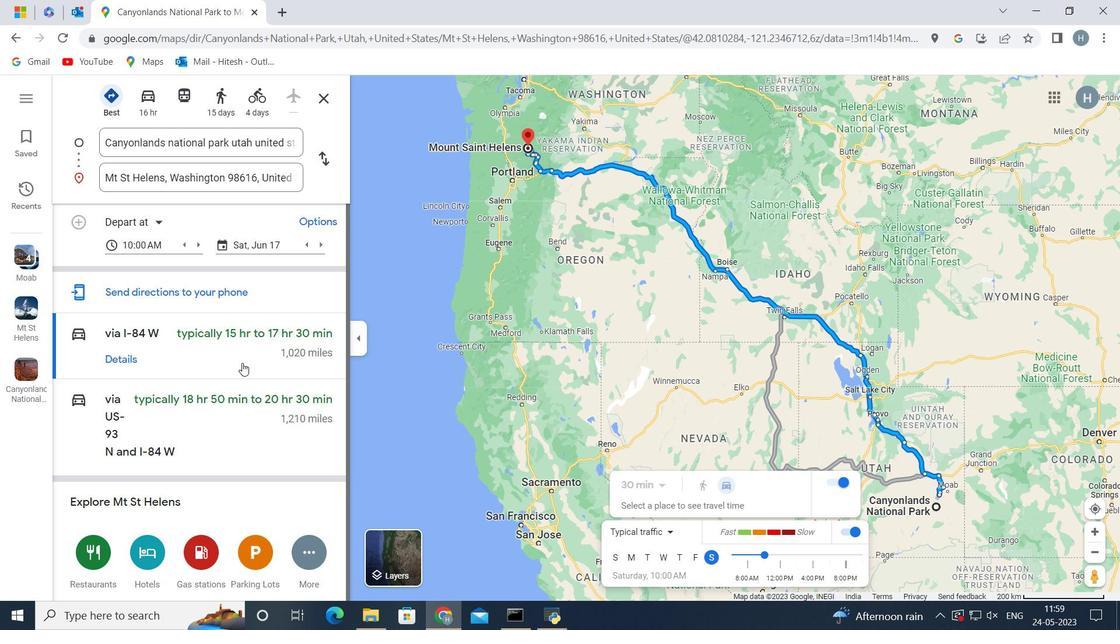 
Action: Mouse scrolled (242, 362) with delta (0, 0)
Screenshot: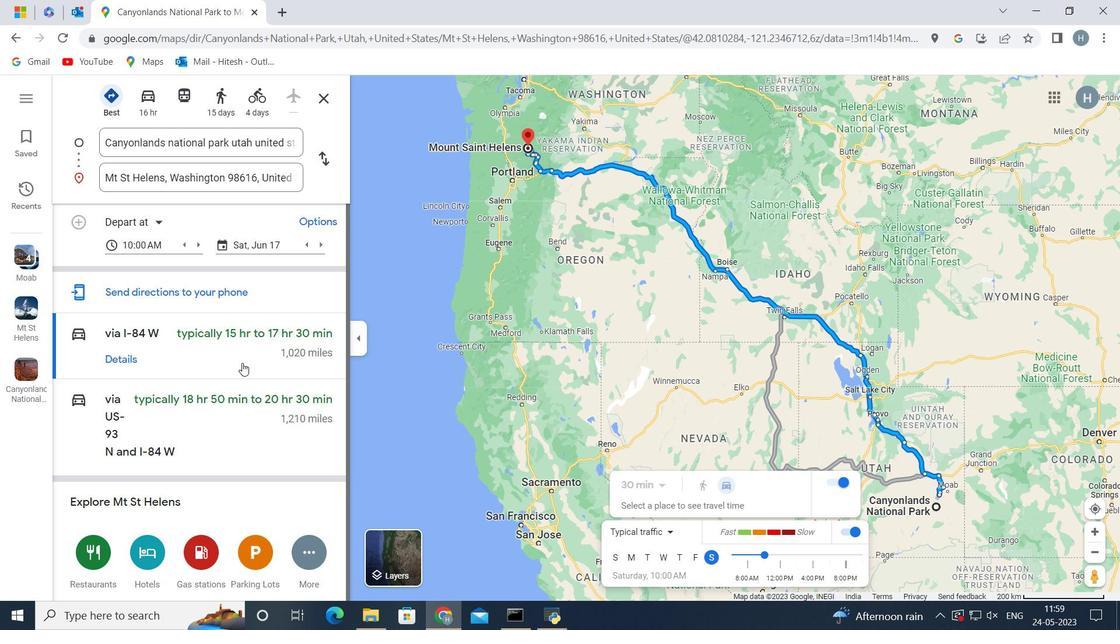 
Action: Mouse scrolled (242, 362) with delta (0, 0)
Screenshot: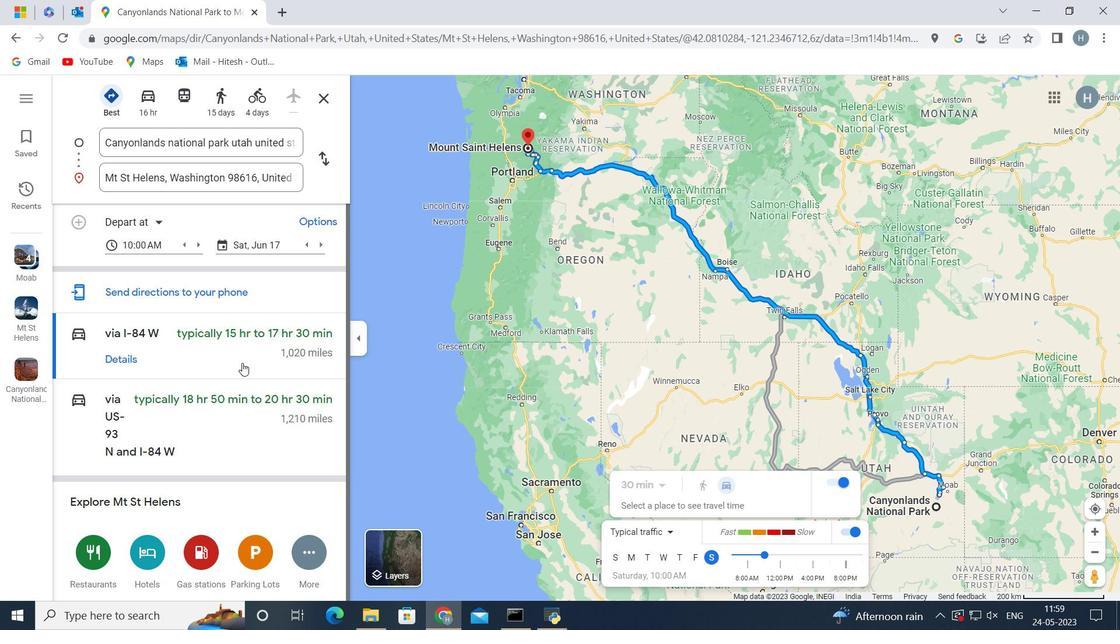 
Action: Mouse moved to (437, 295)
Screenshot: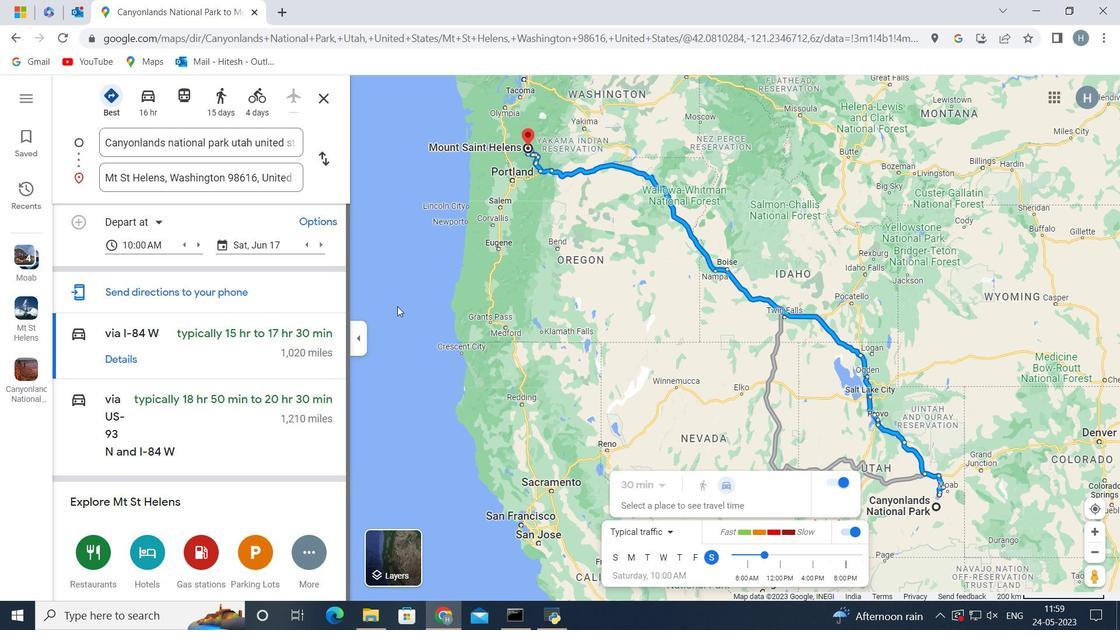 
